 Task: Filter audit logs by personal access token activity in the organization "ryshabh2k".
Action: Mouse moved to (1346, 130)
Screenshot: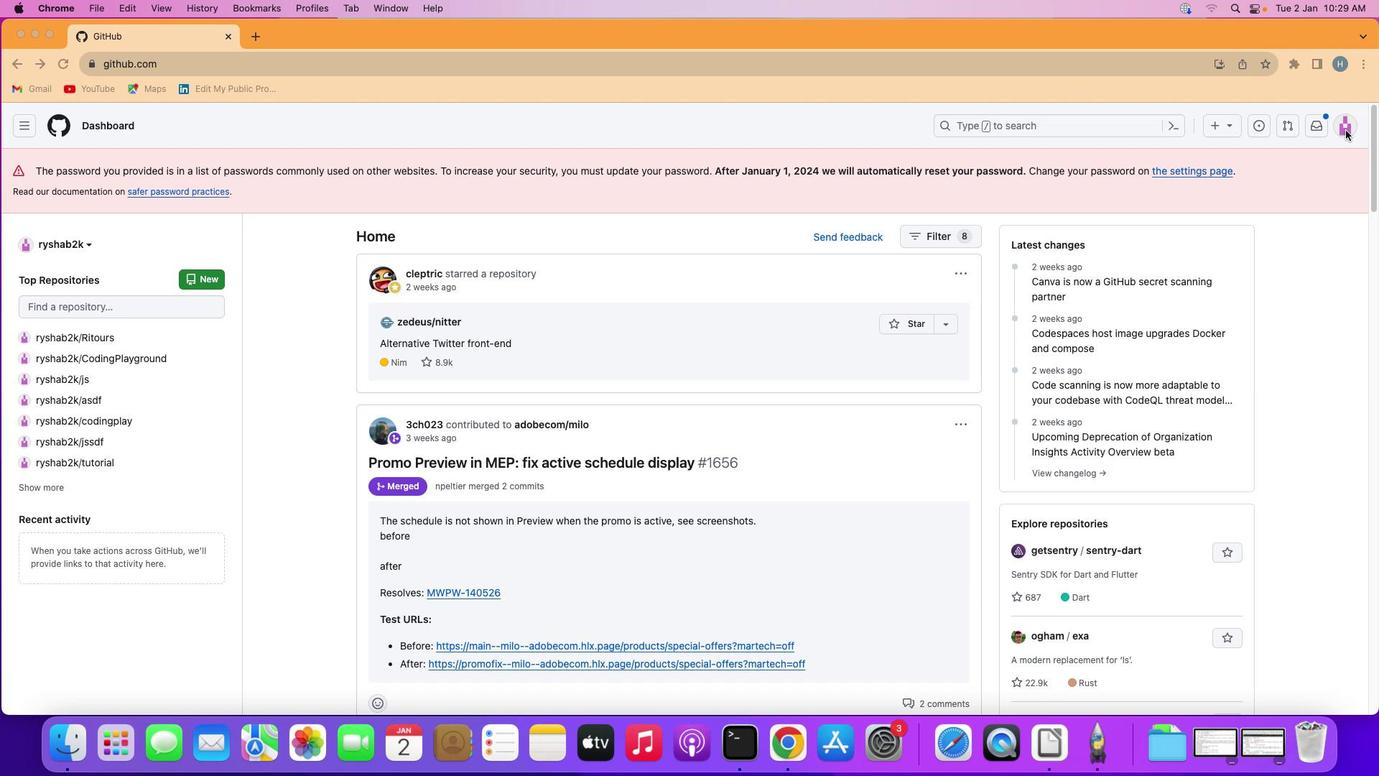 
Action: Mouse pressed left at (1346, 130)
Screenshot: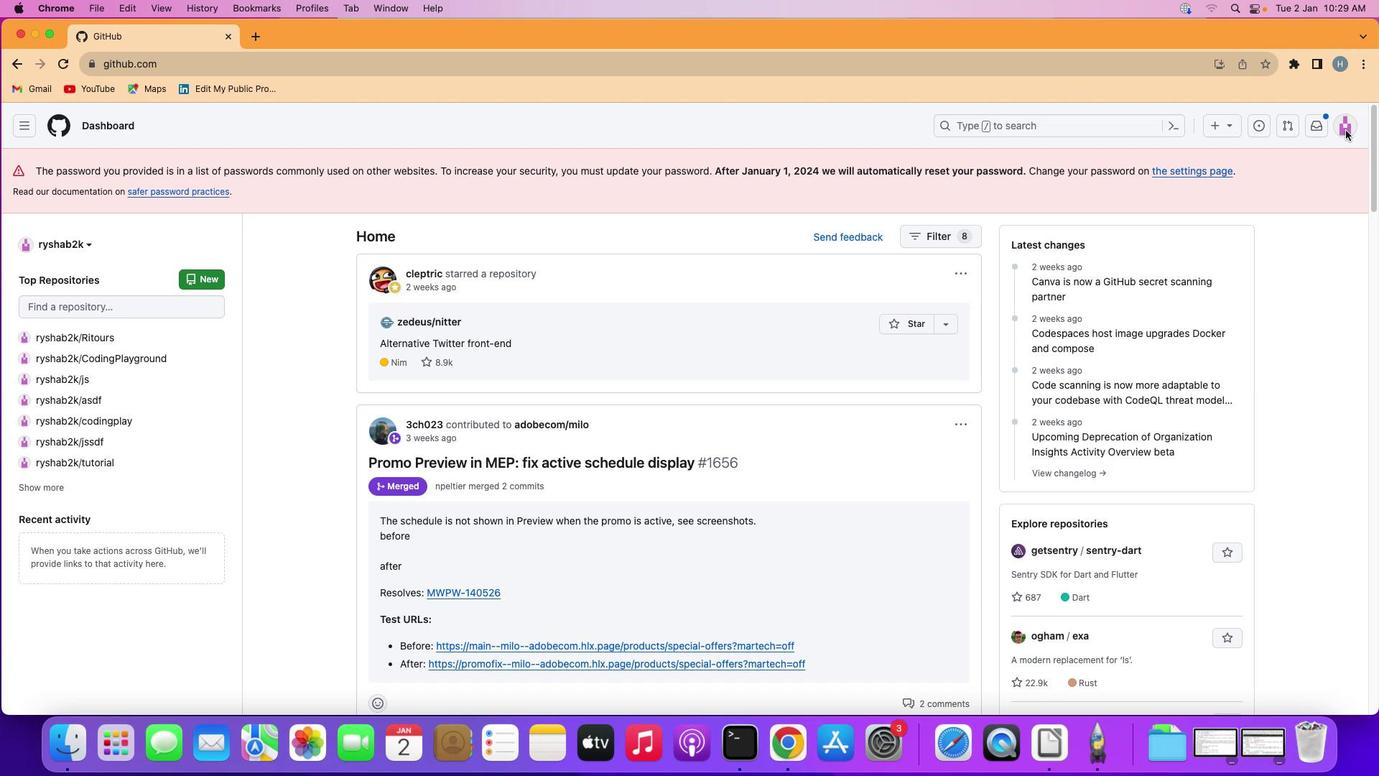 
Action: Mouse moved to (1346, 126)
Screenshot: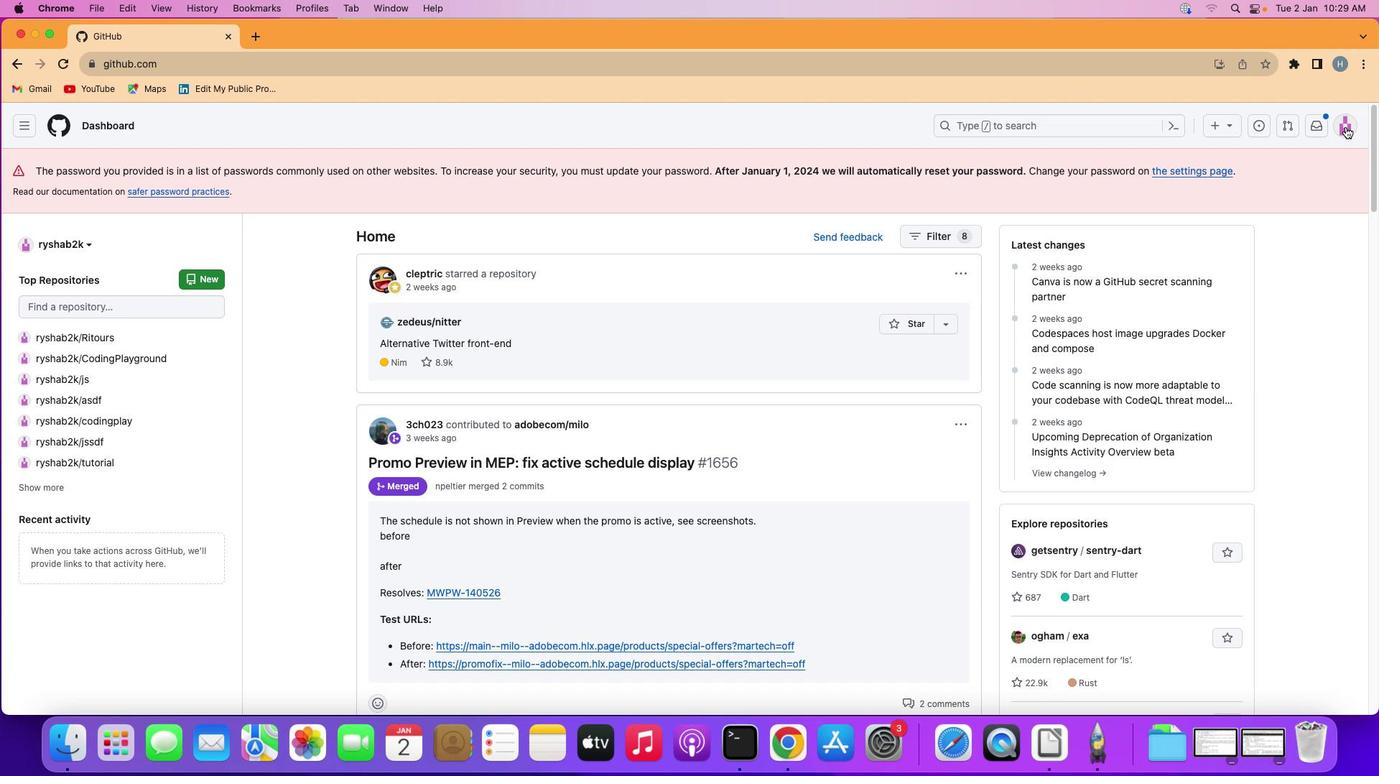 
Action: Mouse pressed left at (1346, 126)
Screenshot: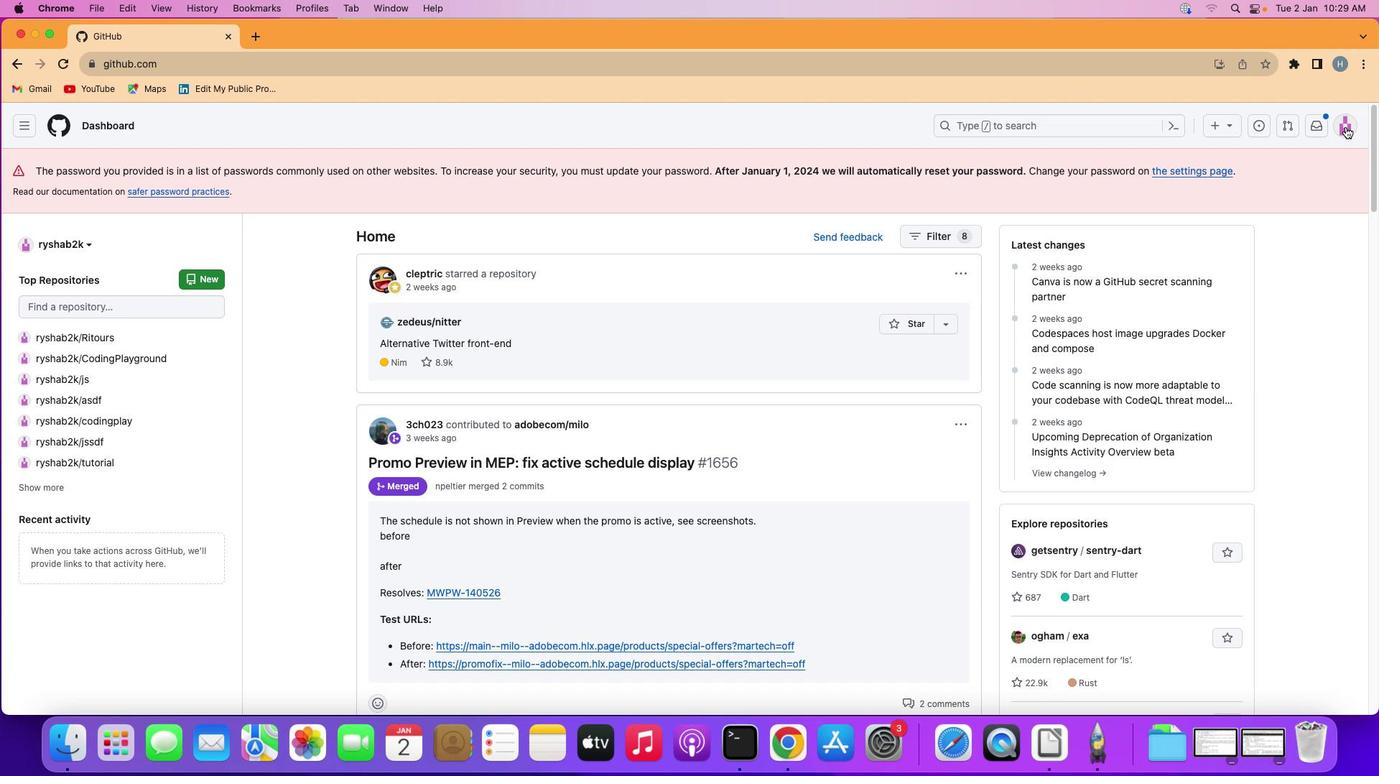 
Action: Mouse moved to (1244, 296)
Screenshot: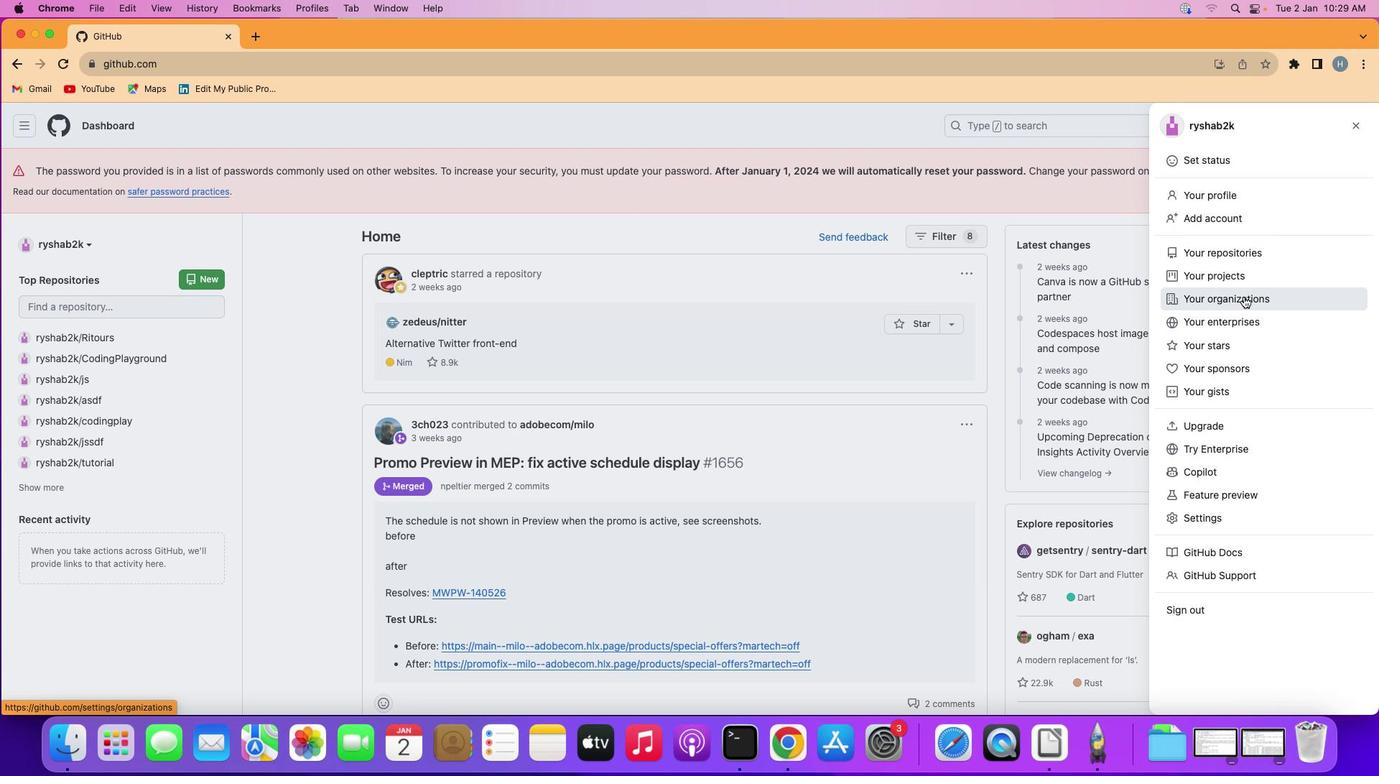 
Action: Mouse pressed left at (1244, 296)
Screenshot: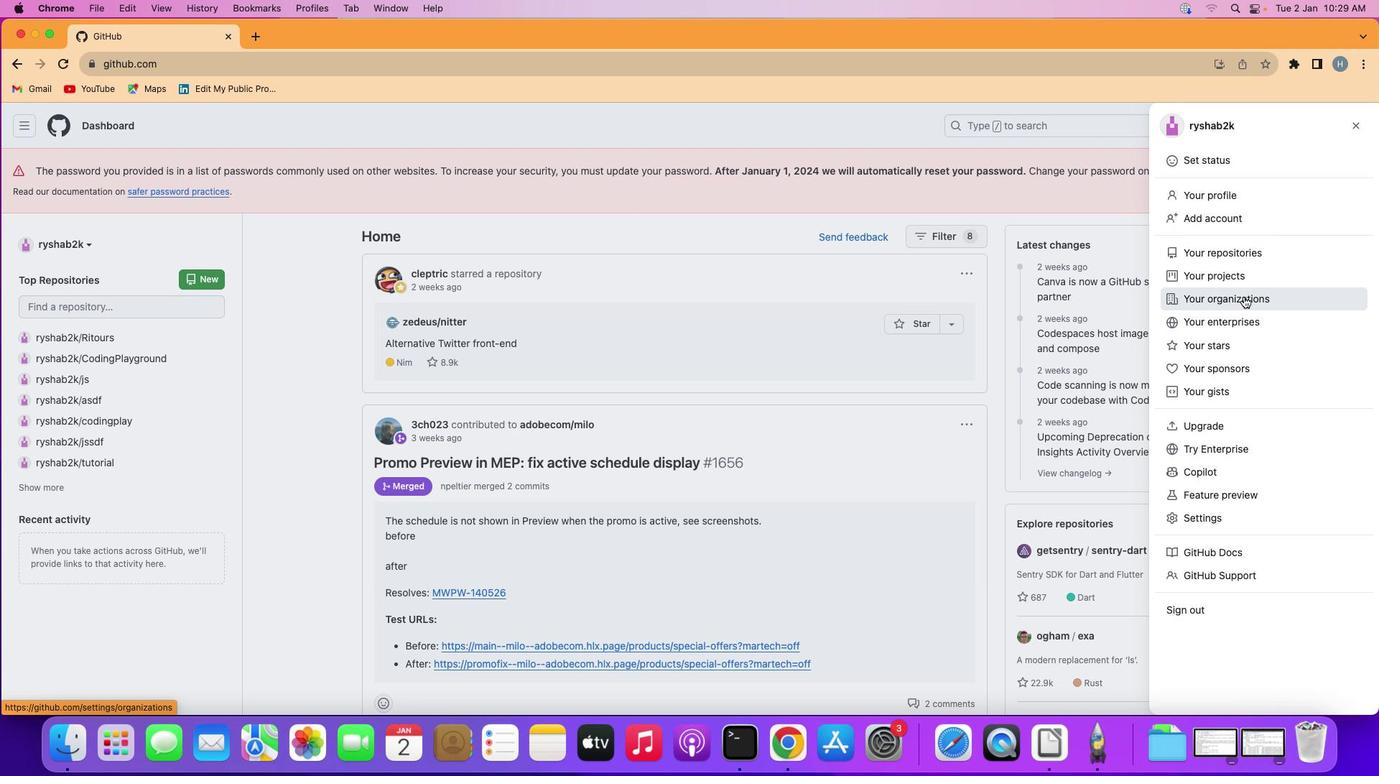
Action: Mouse moved to (1050, 342)
Screenshot: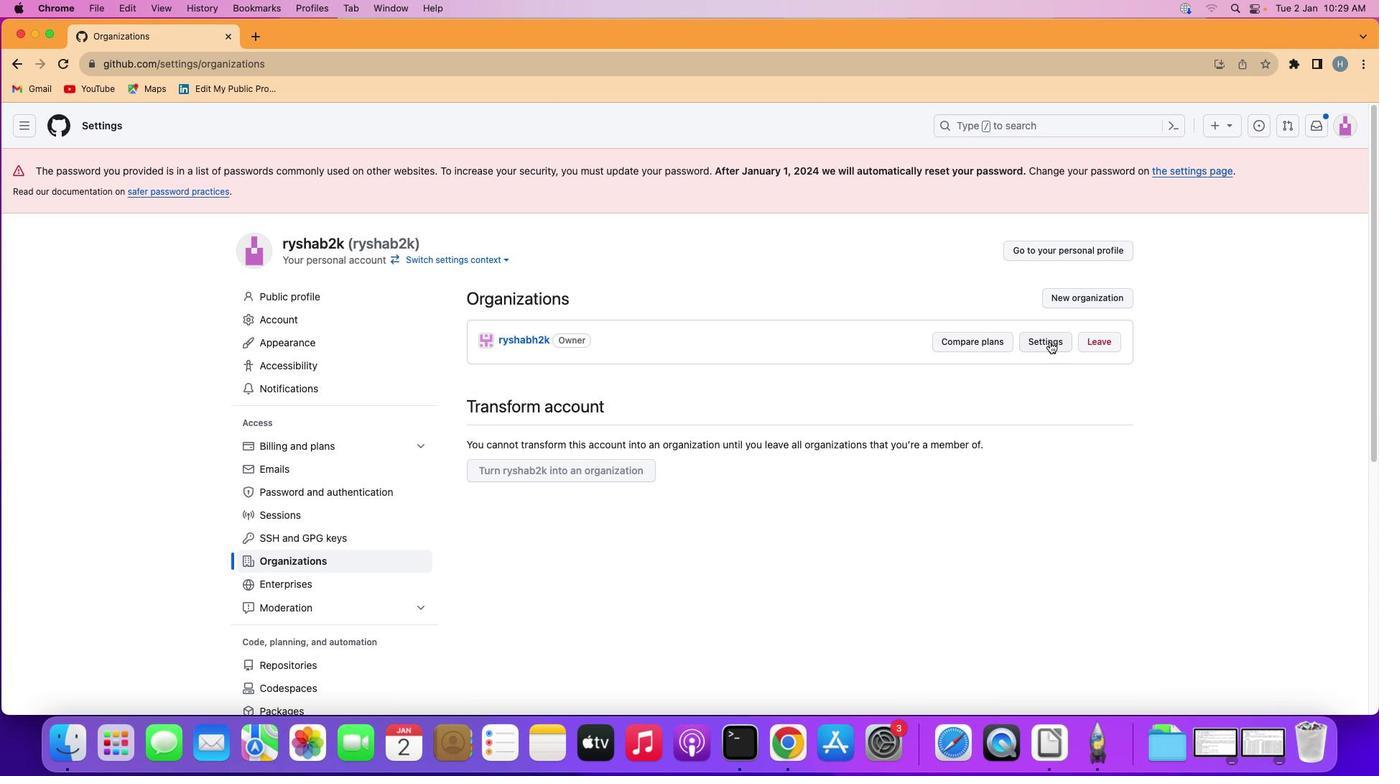 
Action: Mouse pressed left at (1050, 342)
Screenshot: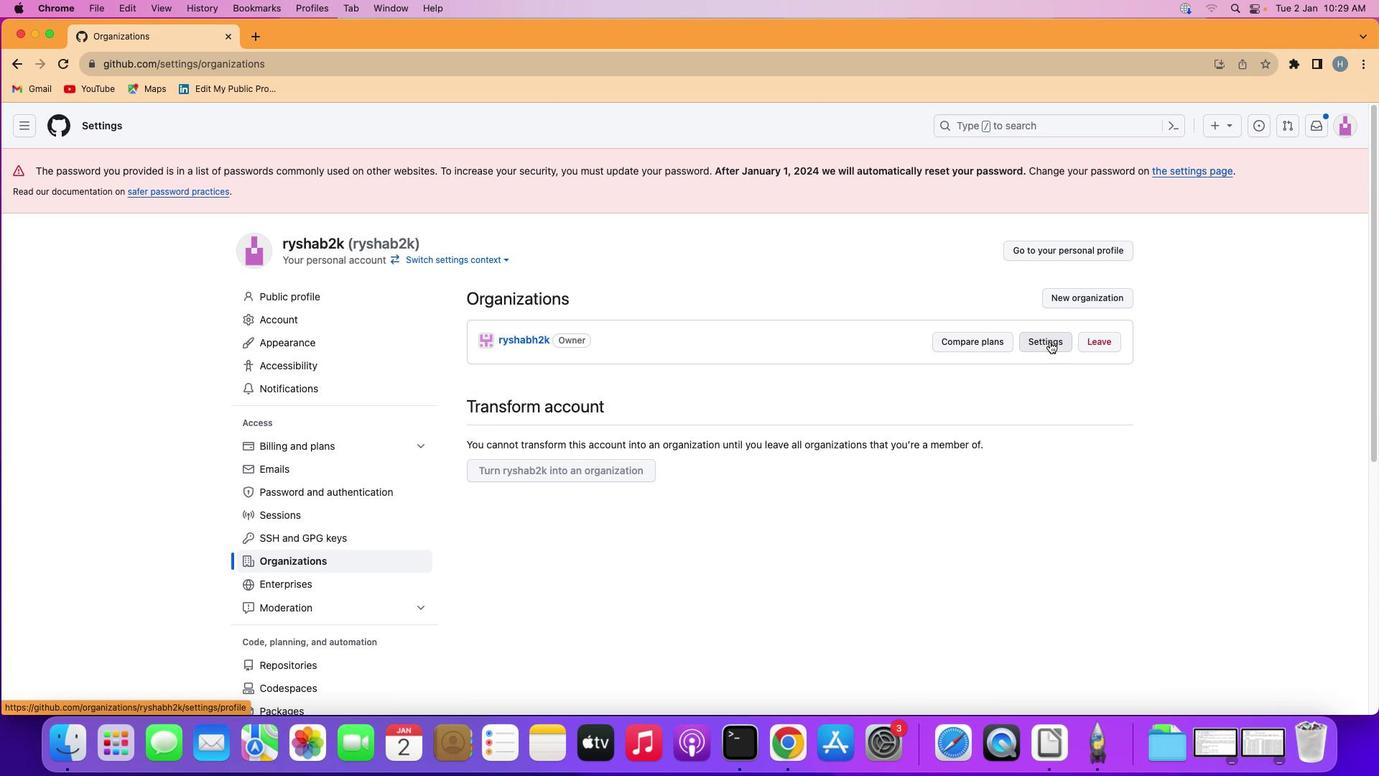 
Action: Mouse moved to (446, 529)
Screenshot: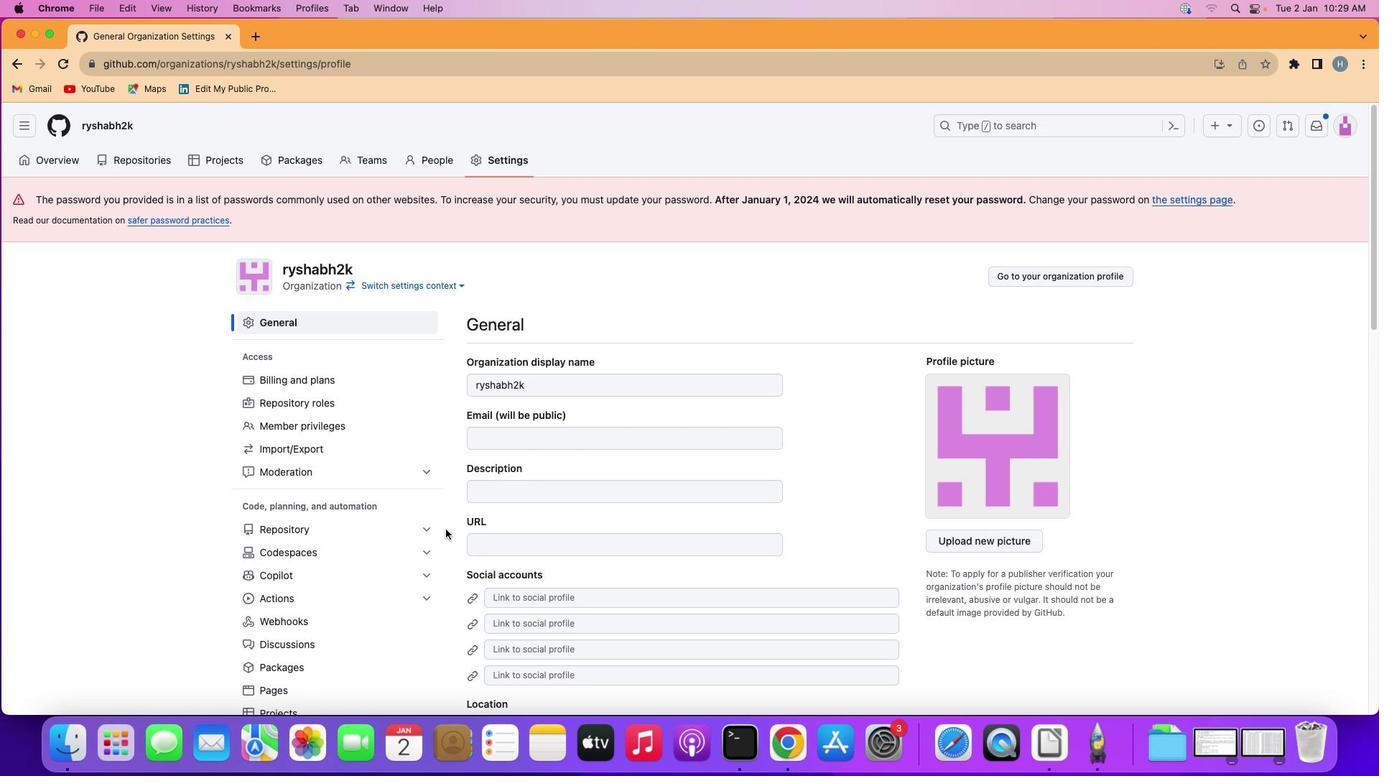 
Action: Mouse scrolled (446, 529) with delta (0, 0)
Screenshot: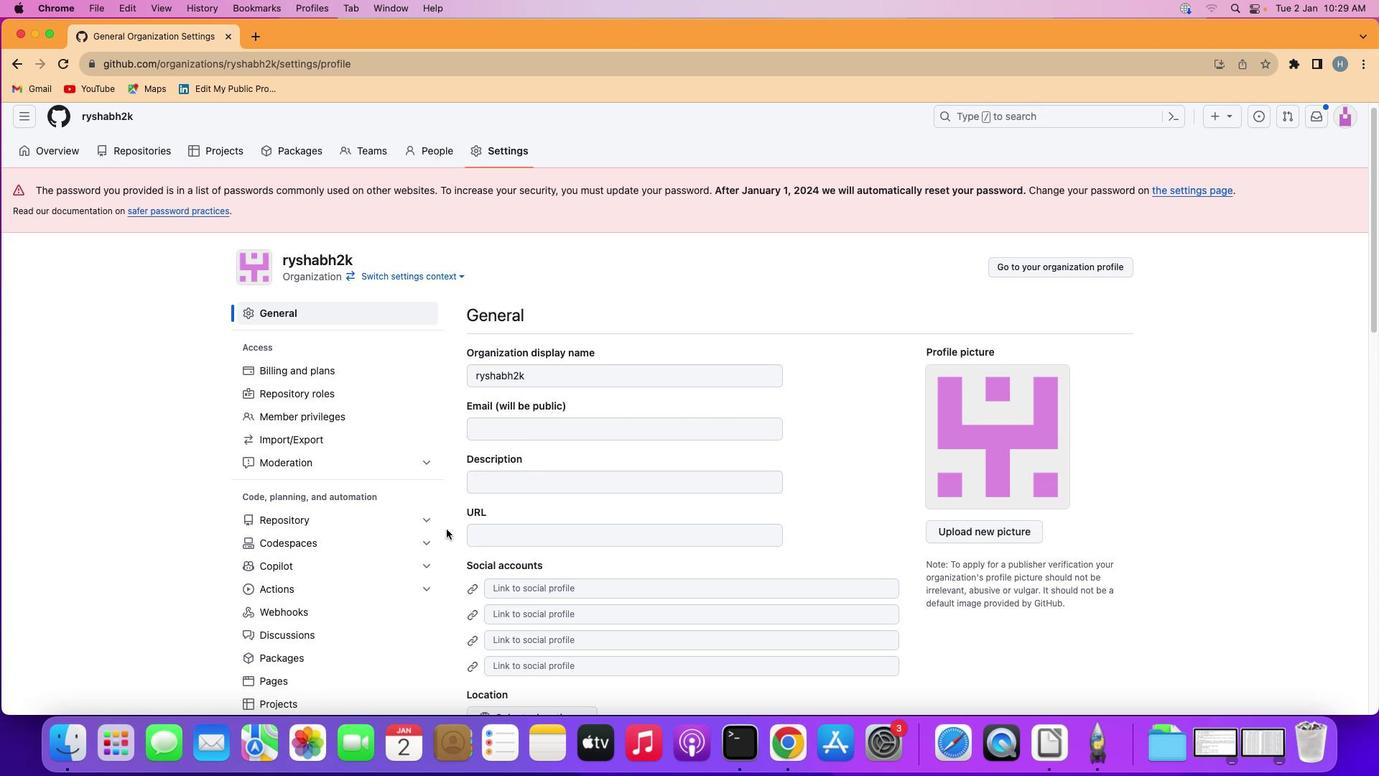 
Action: Mouse scrolled (446, 529) with delta (0, 0)
Screenshot: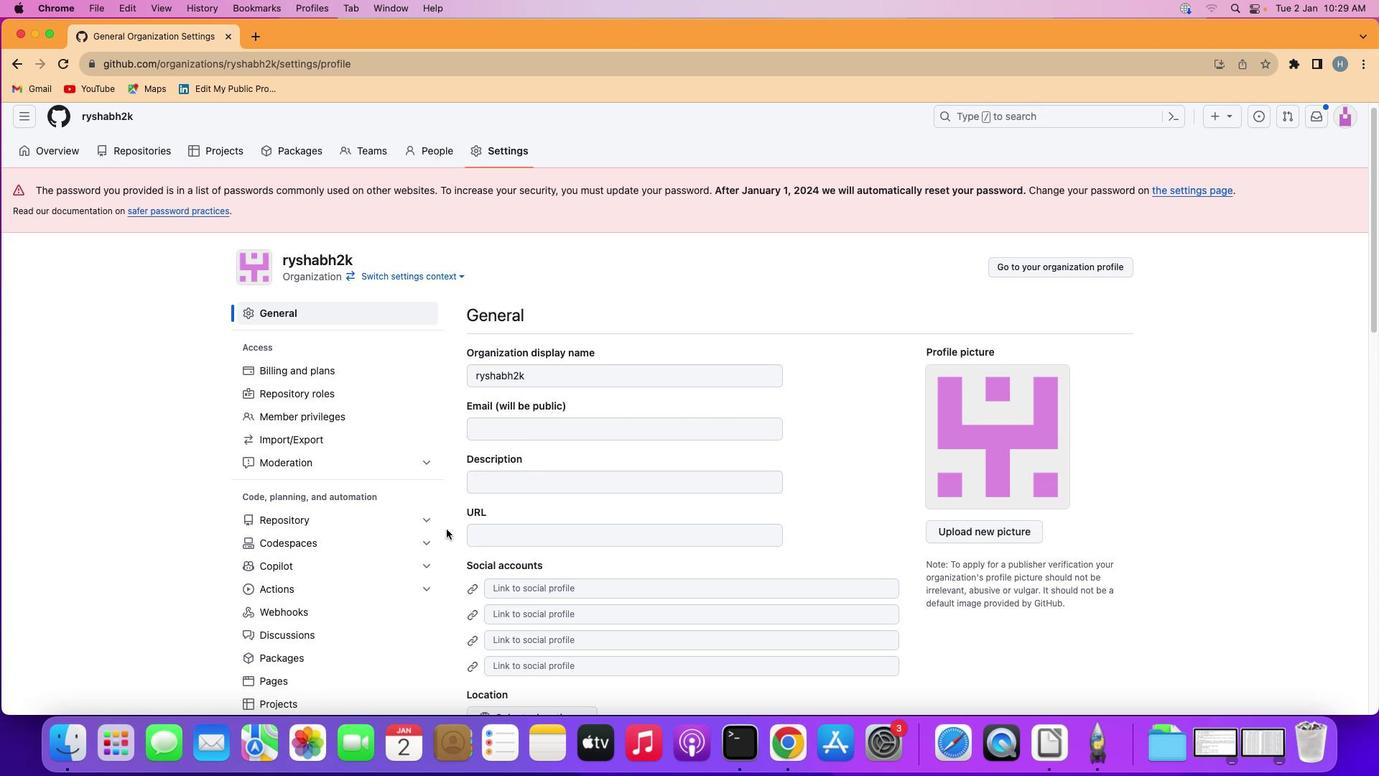 
Action: Mouse moved to (446, 529)
Screenshot: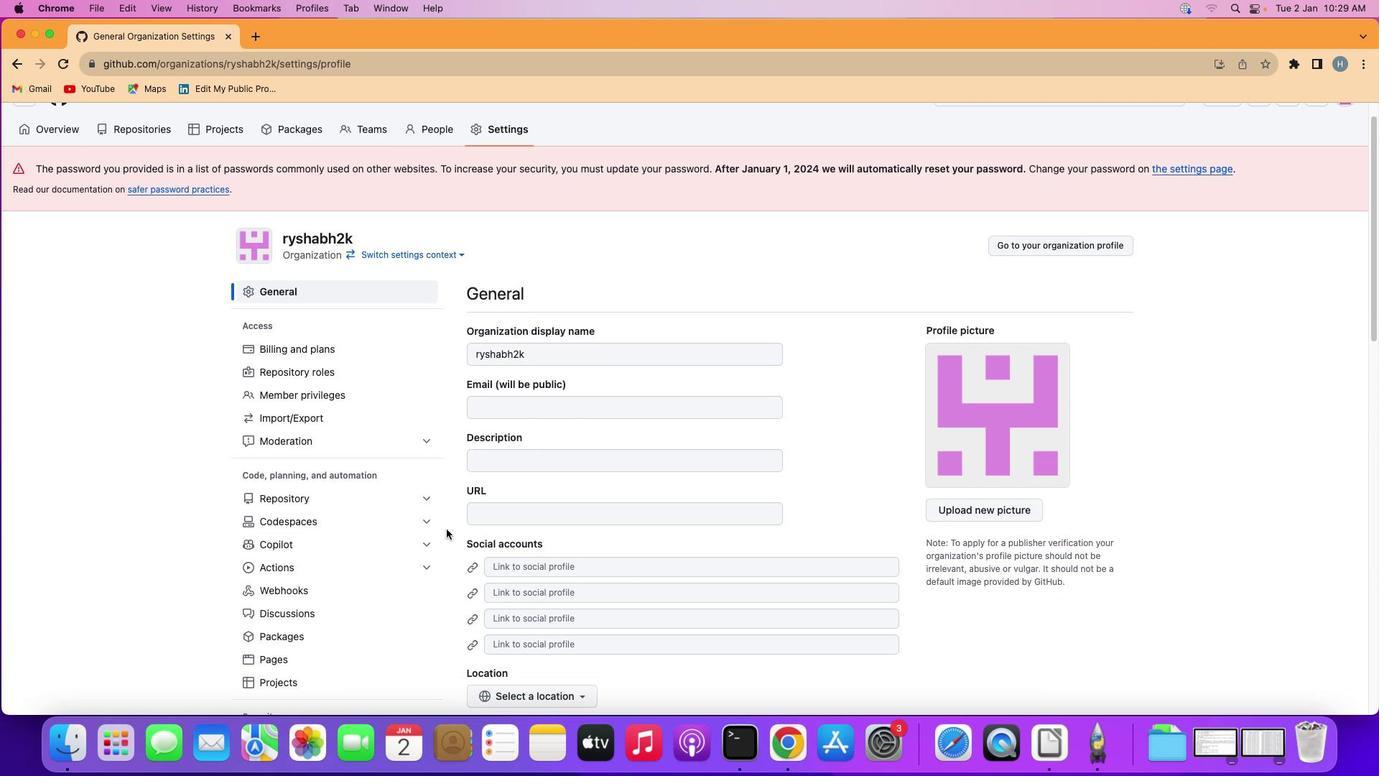 
Action: Mouse scrolled (446, 529) with delta (0, 0)
Screenshot: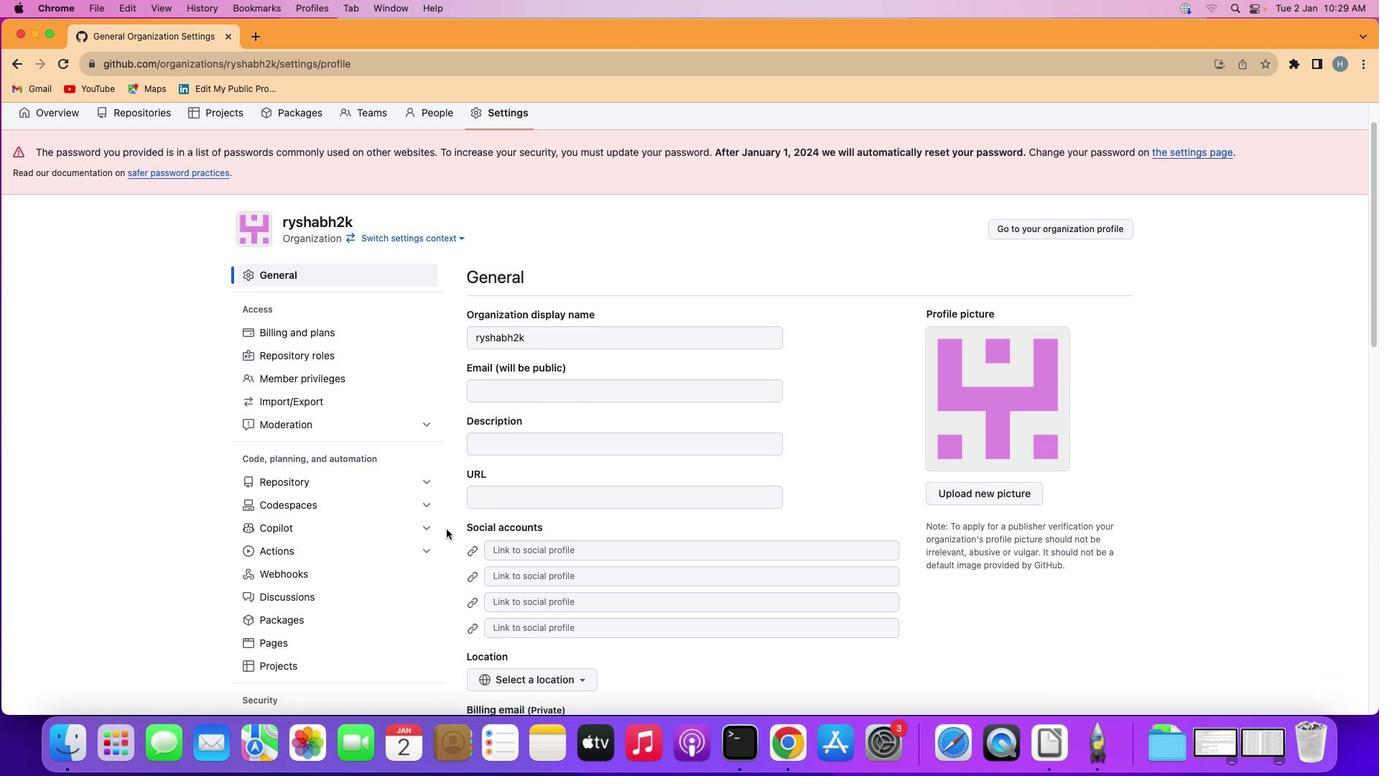 
Action: Mouse moved to (447, 529)
Screenshot: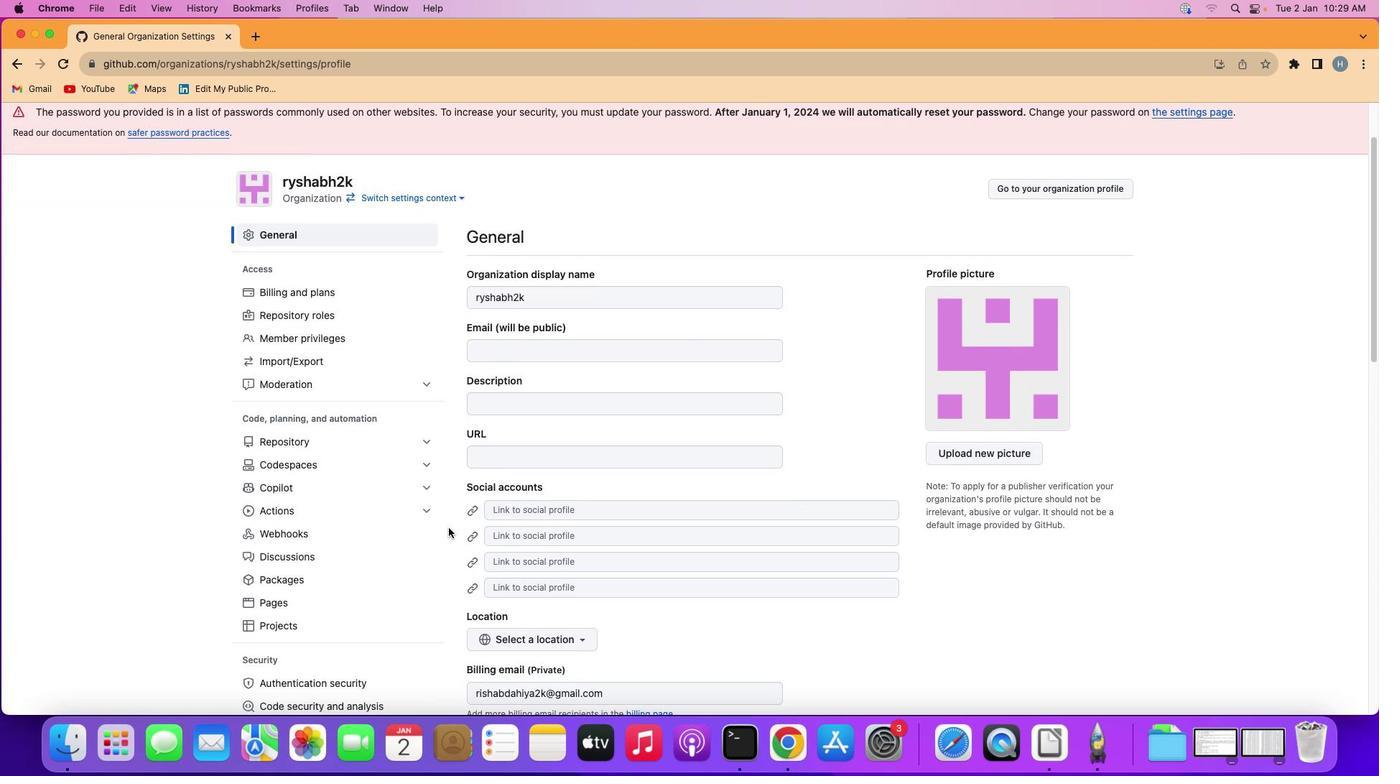 
Action: Mouse scrolled (447, 529) with delta (0, 0)
Screenshot: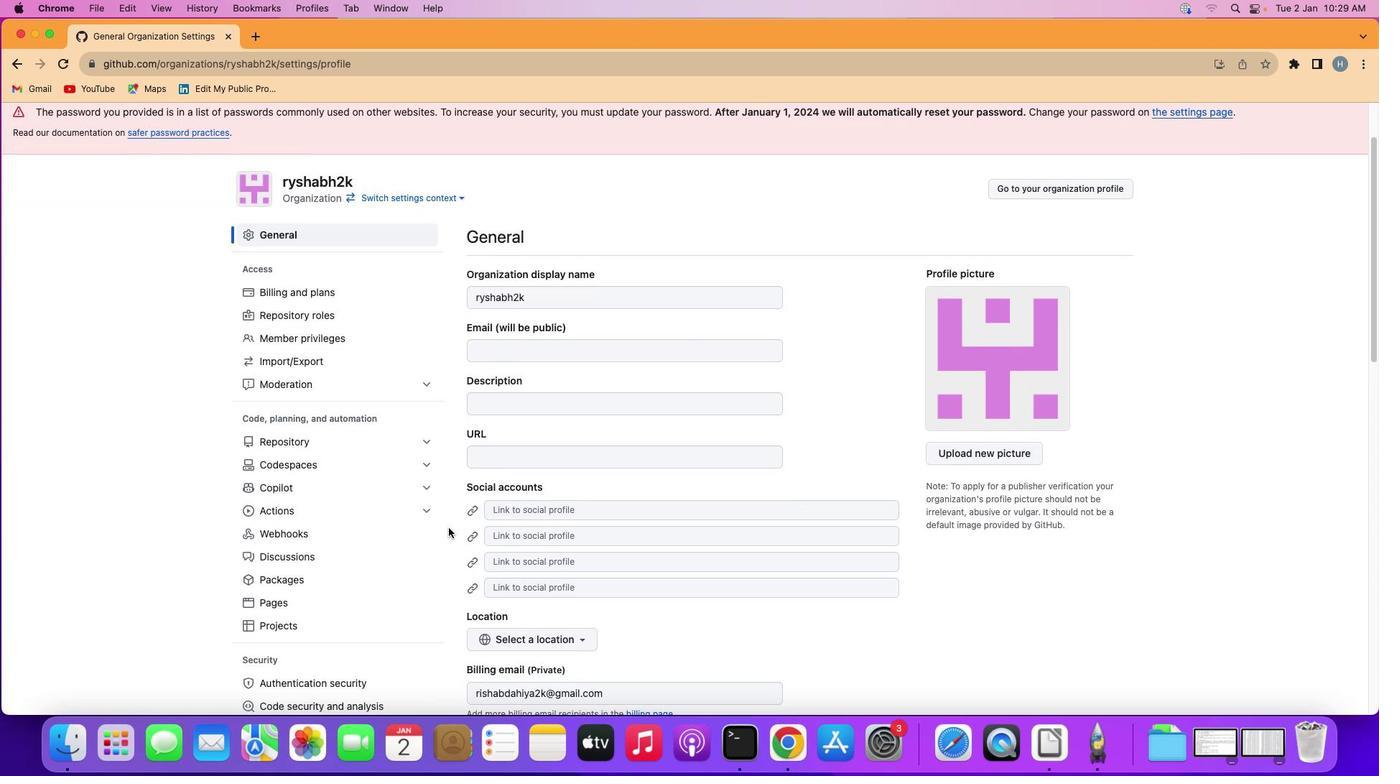 
Action: Mouse moved to (447, 529)
Screenshot: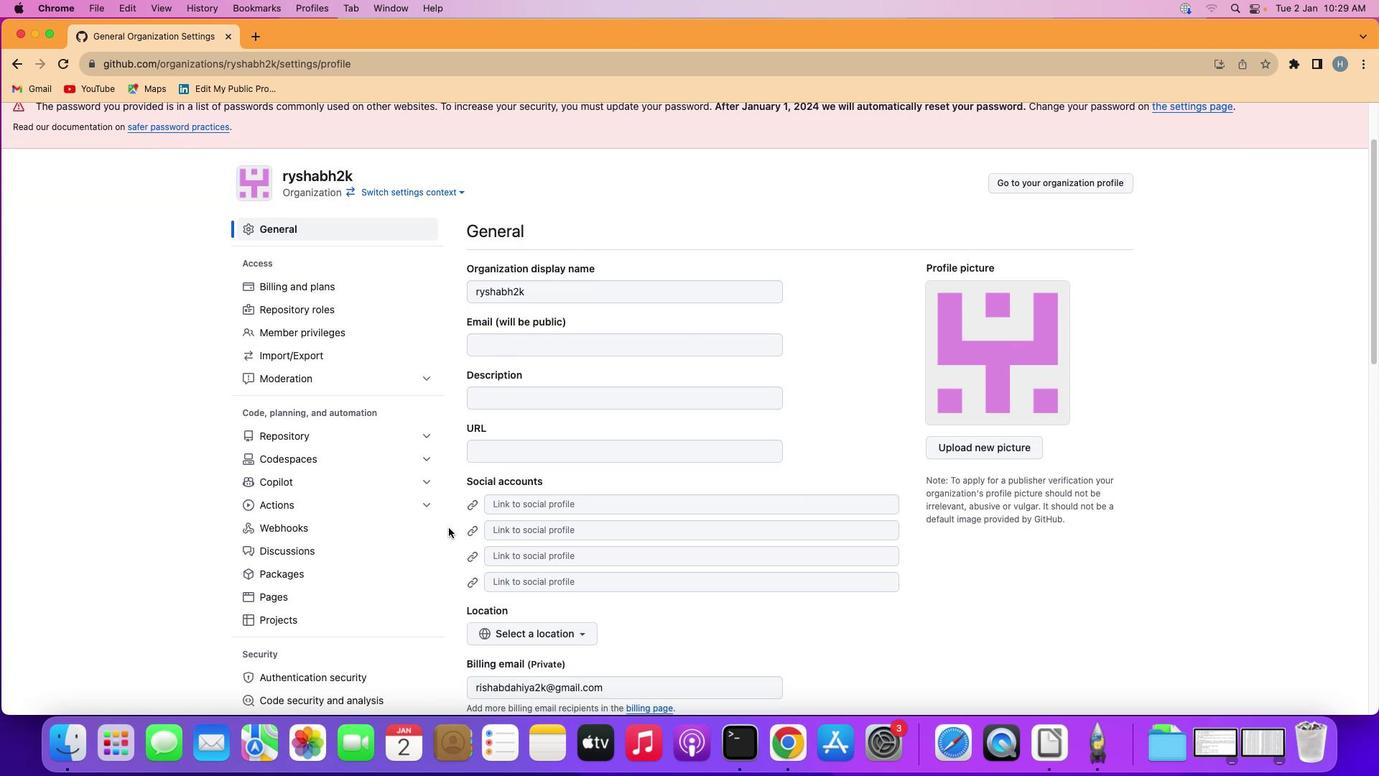 
Action: Mouse scrolled (447, 529) with delta (0, 0)
Screenshot: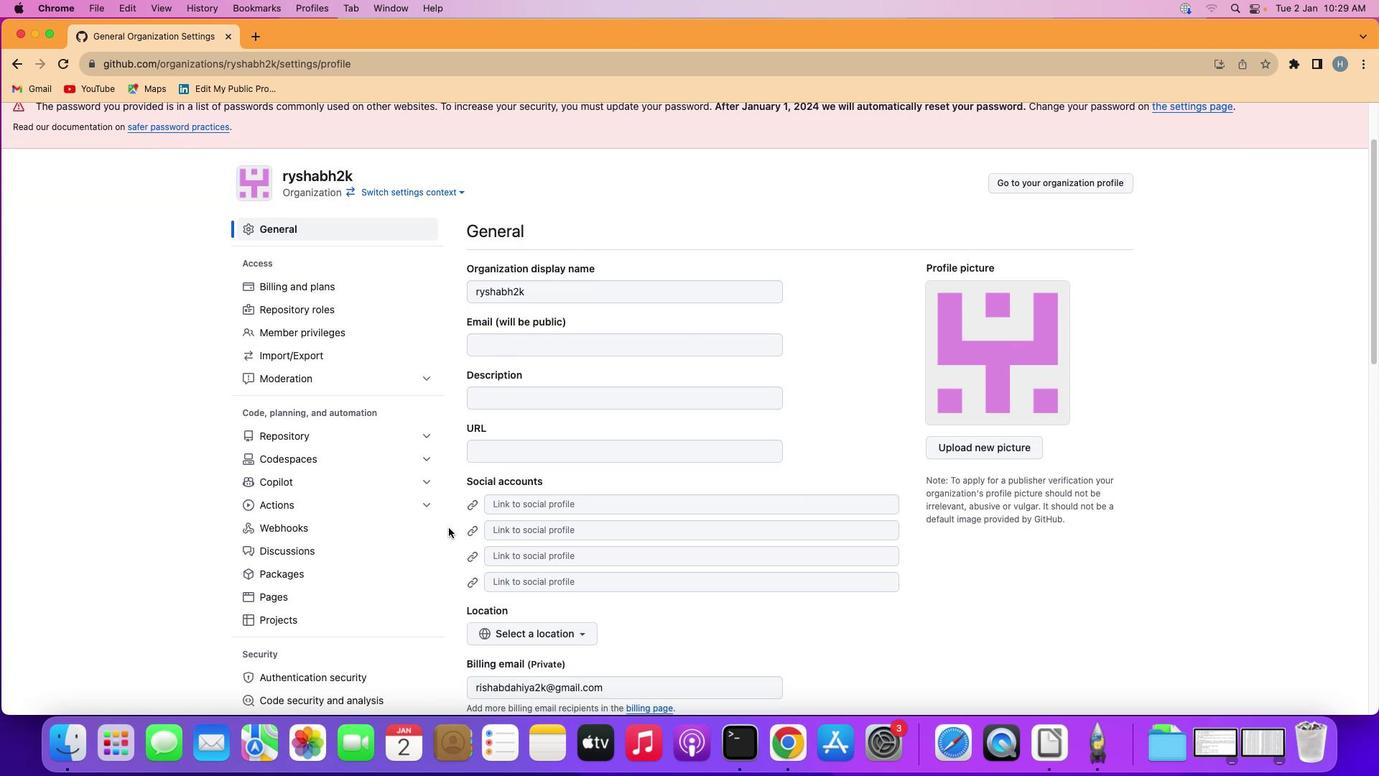 
Action: Mouse moved to (448, 527)
Screenshot: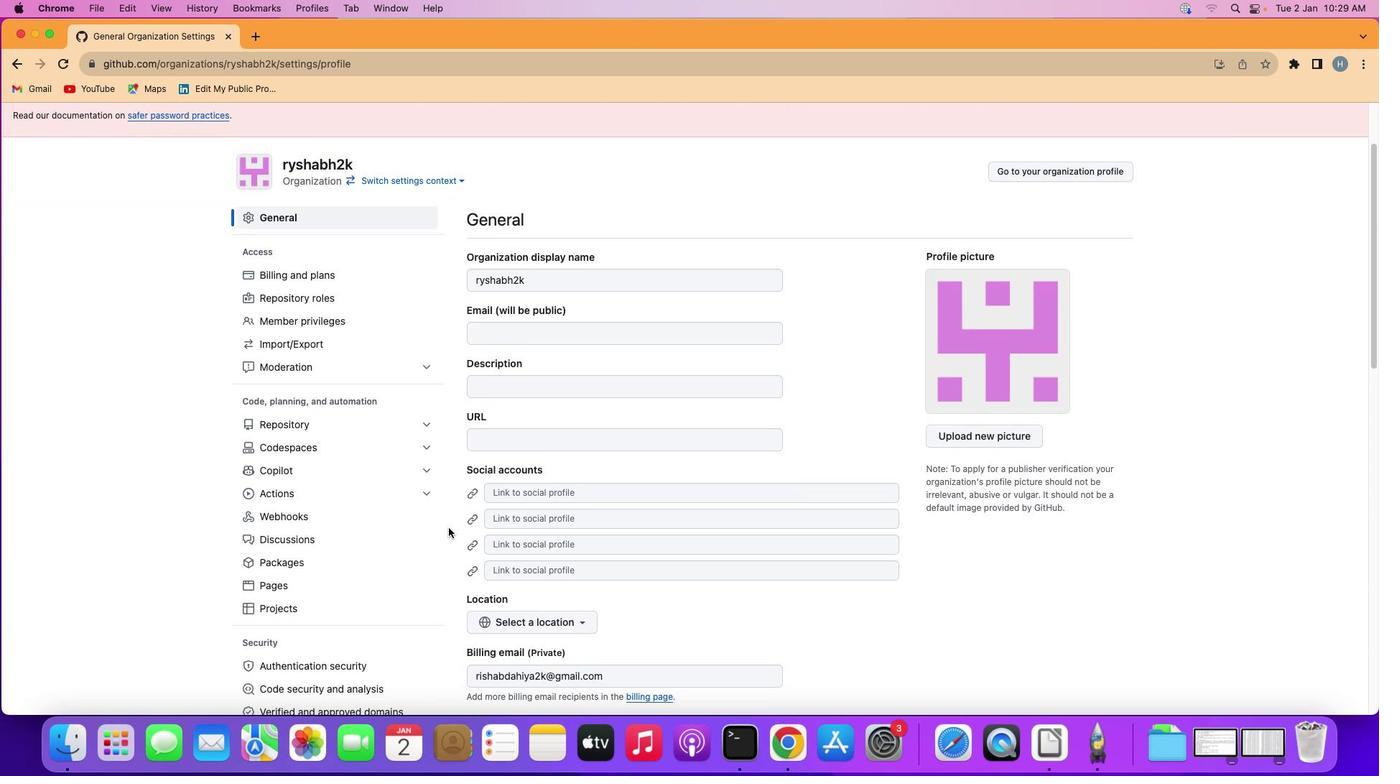 
Action: Mouse scrolled (448, 527) with delta (0, 0)
Screenshot: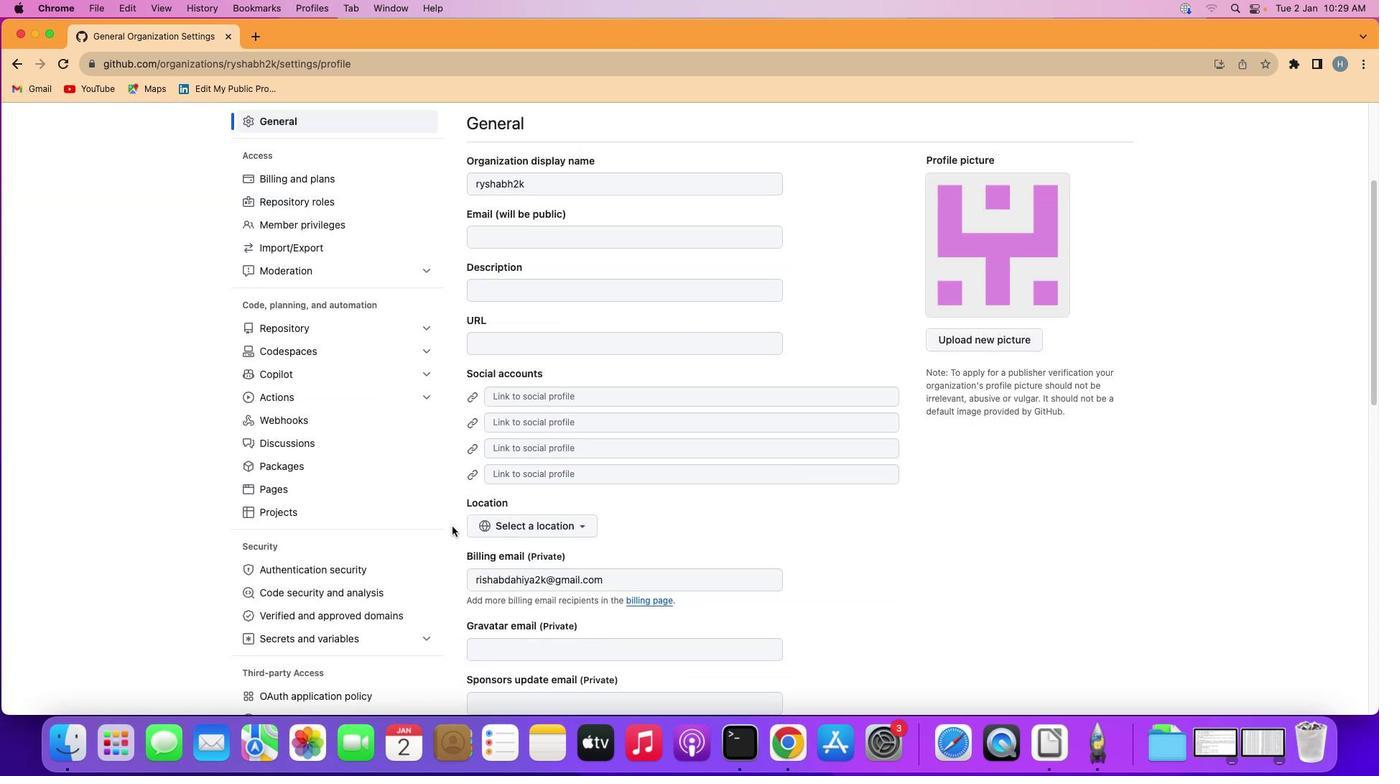 
Action: Mouse scrolled (448, 527) with delta (0, 0)
Screenshot: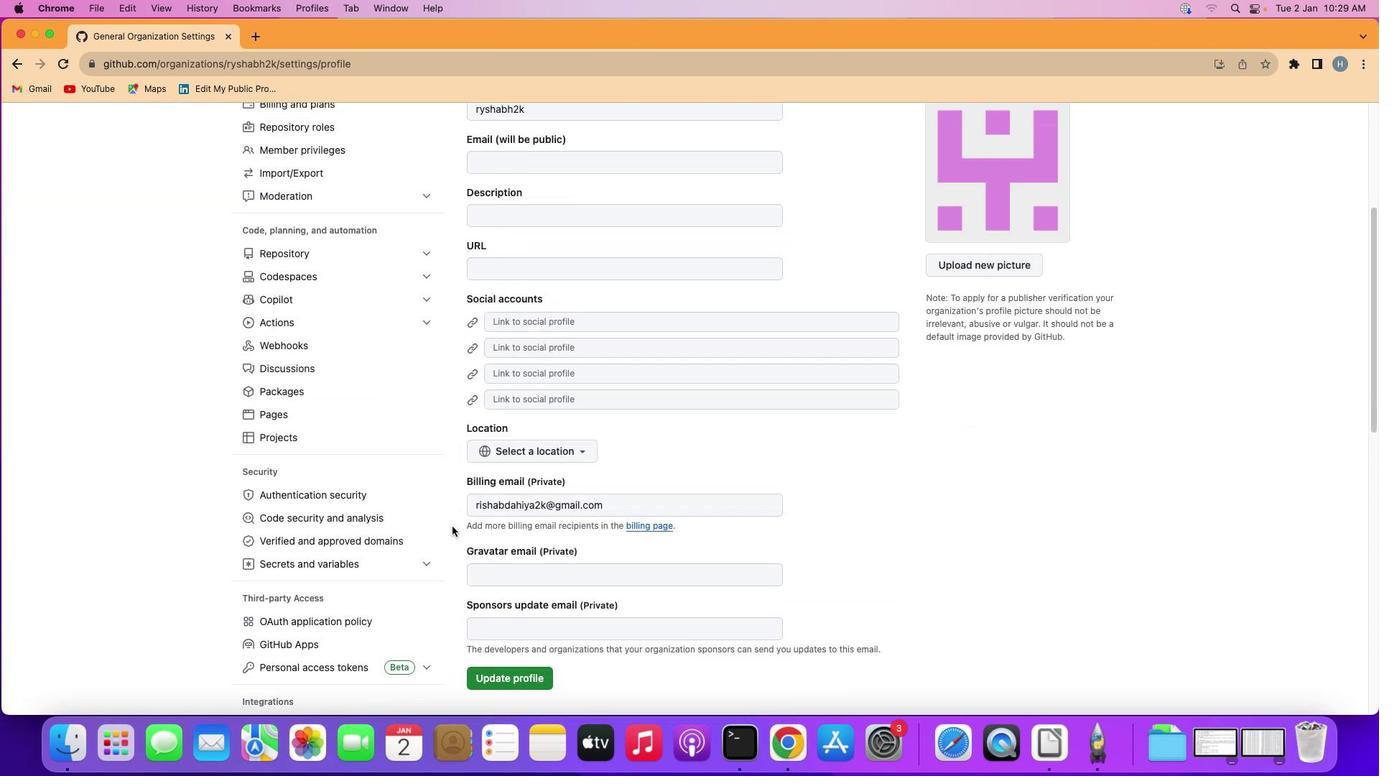 
Action: Mouse moved to (449, 527)
Screenshot: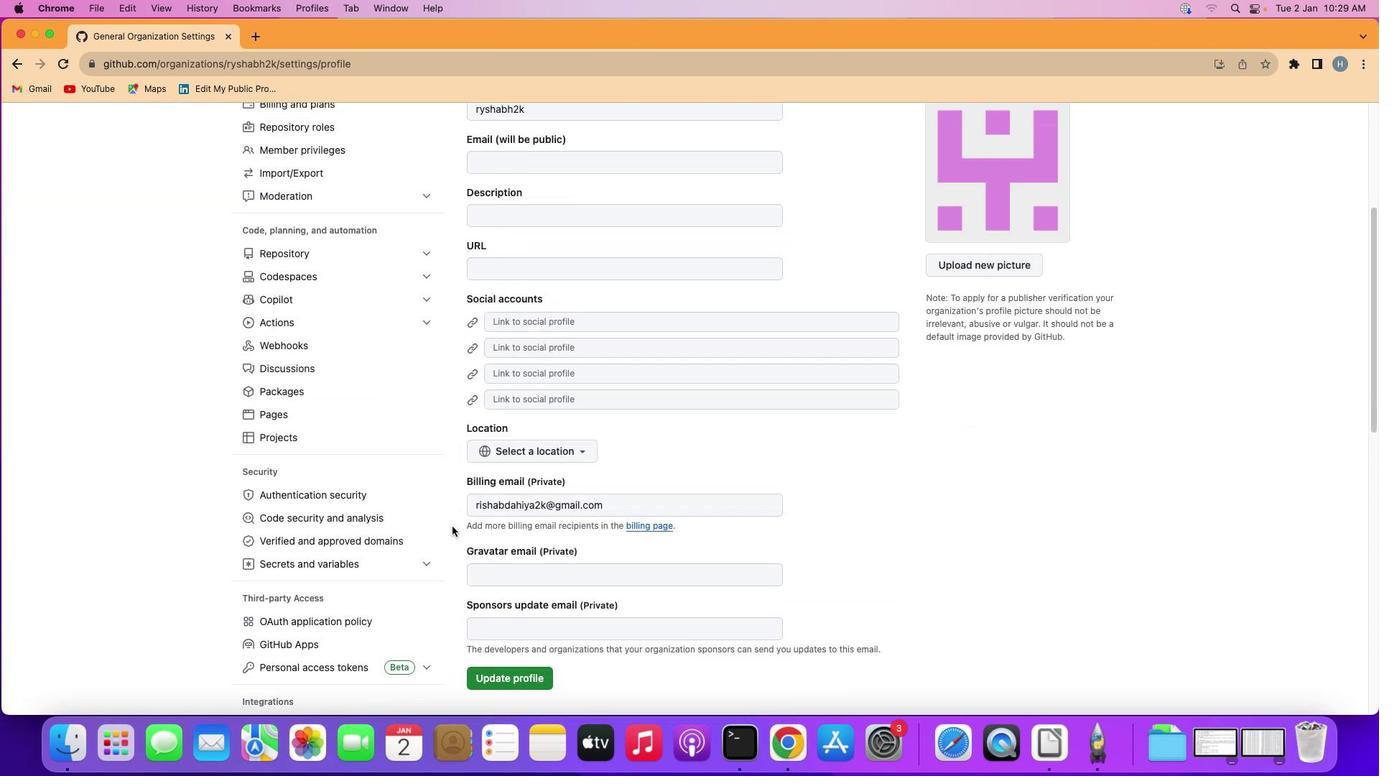 
Action: Mouse scrolled (449, 527) with delta (0, -2)
Screenshot: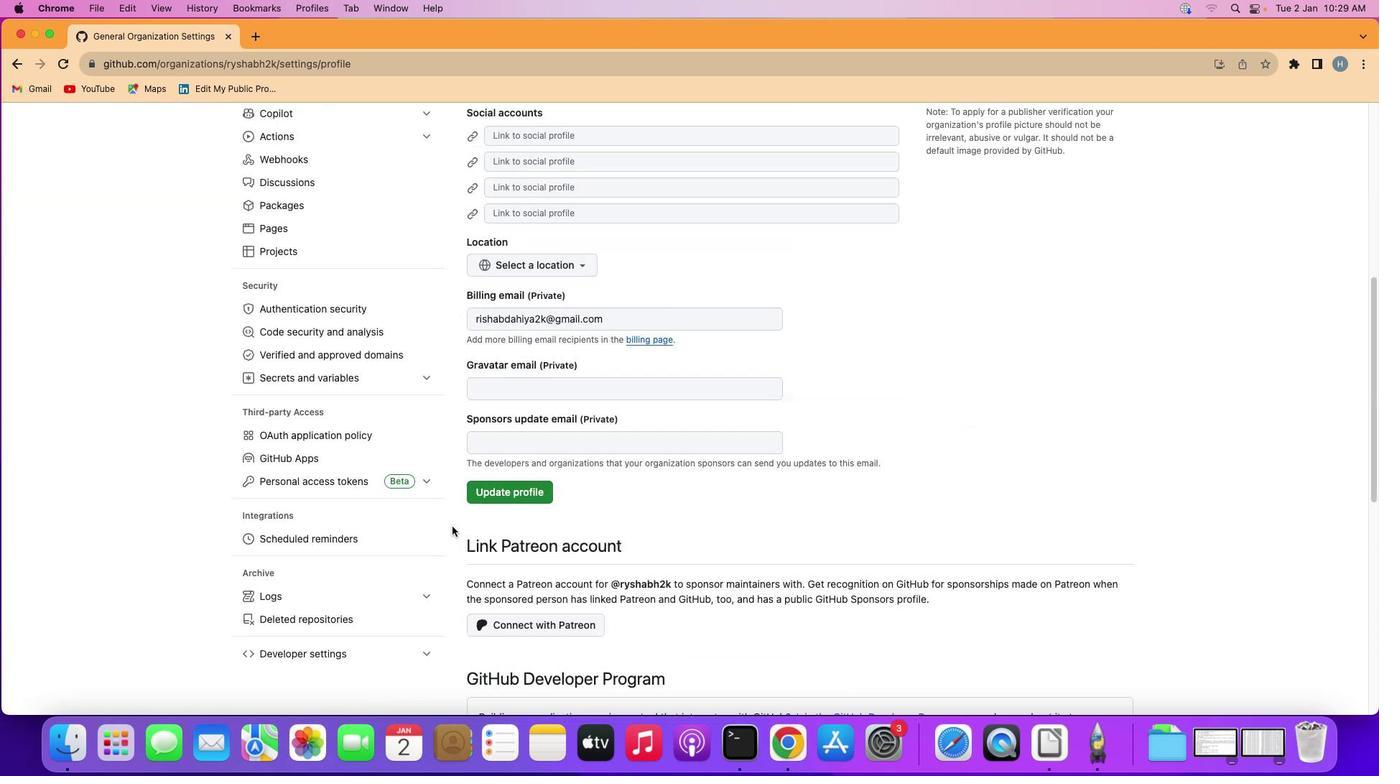 
Action: Mouse moved to (449, 527)
Screenshot: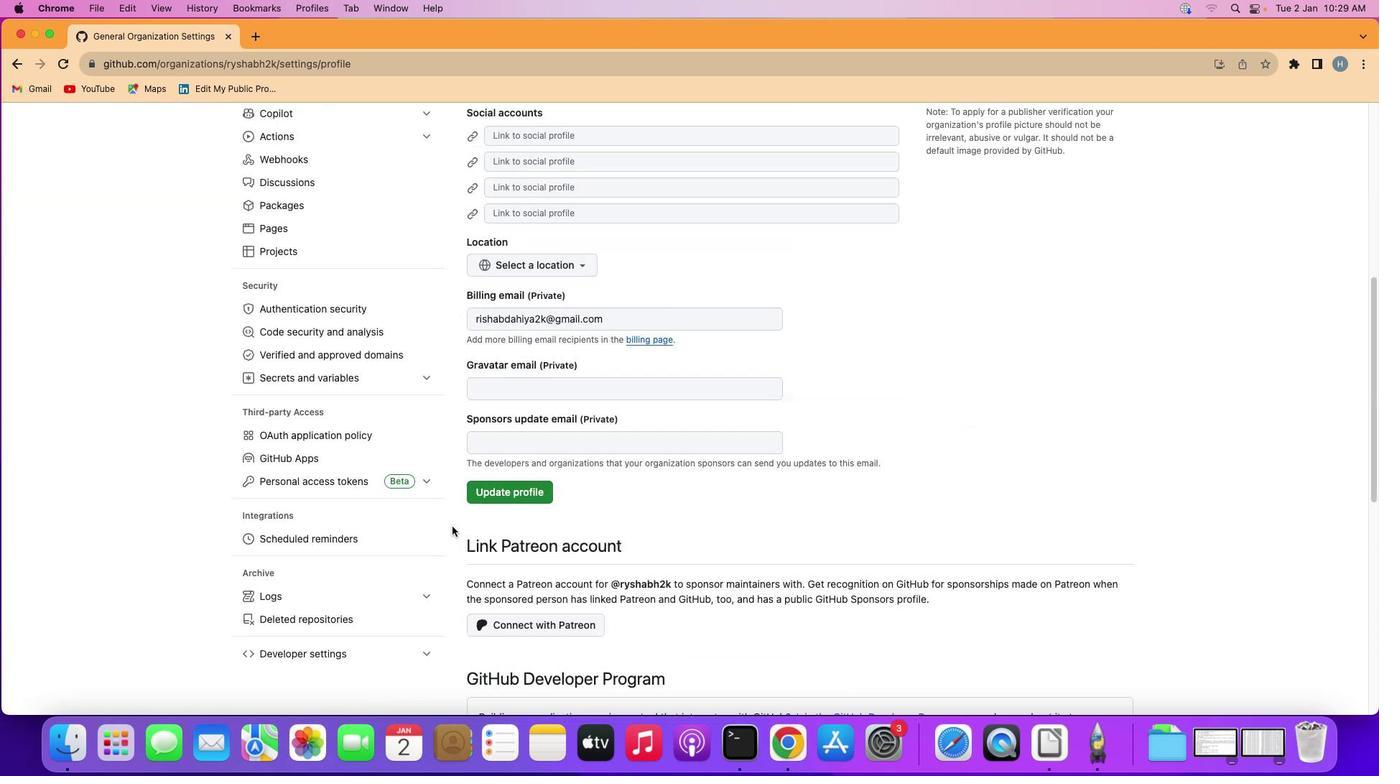 
Action: Mouse scrolled (449, 527) with delta (0, -3)
Screenshot: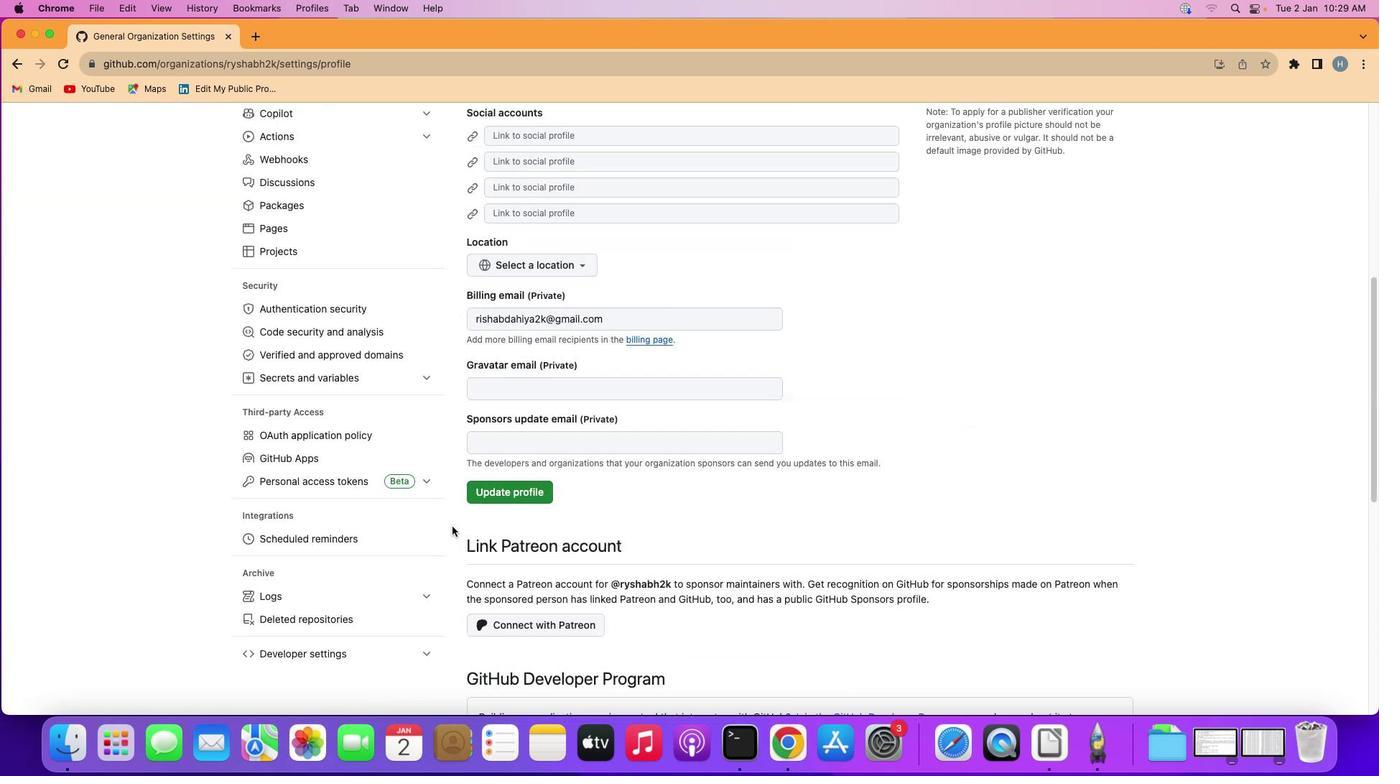 
Action: Mouse moved to (451, 526)
Screenshot: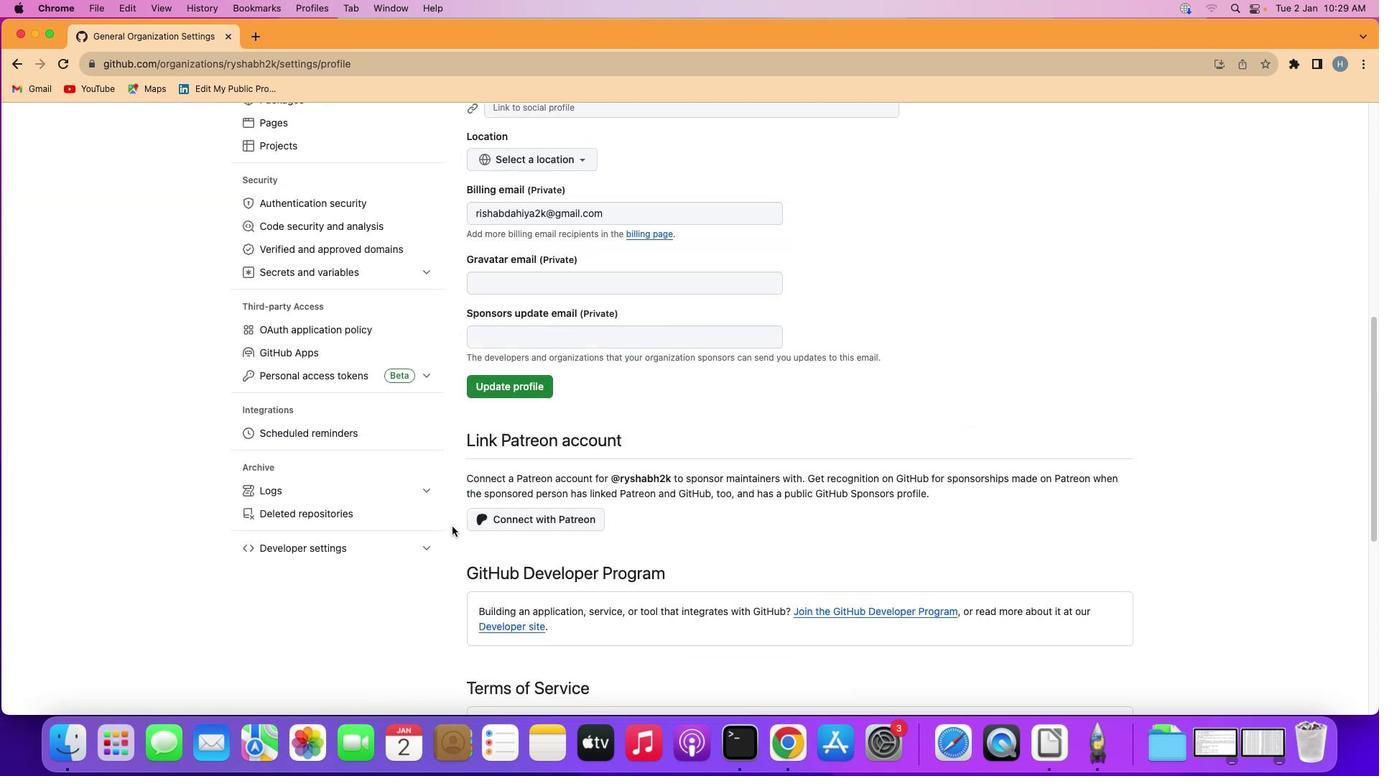 
Action: Mouse scrolled (451, 526) with delta (0, -4)
Screenshot: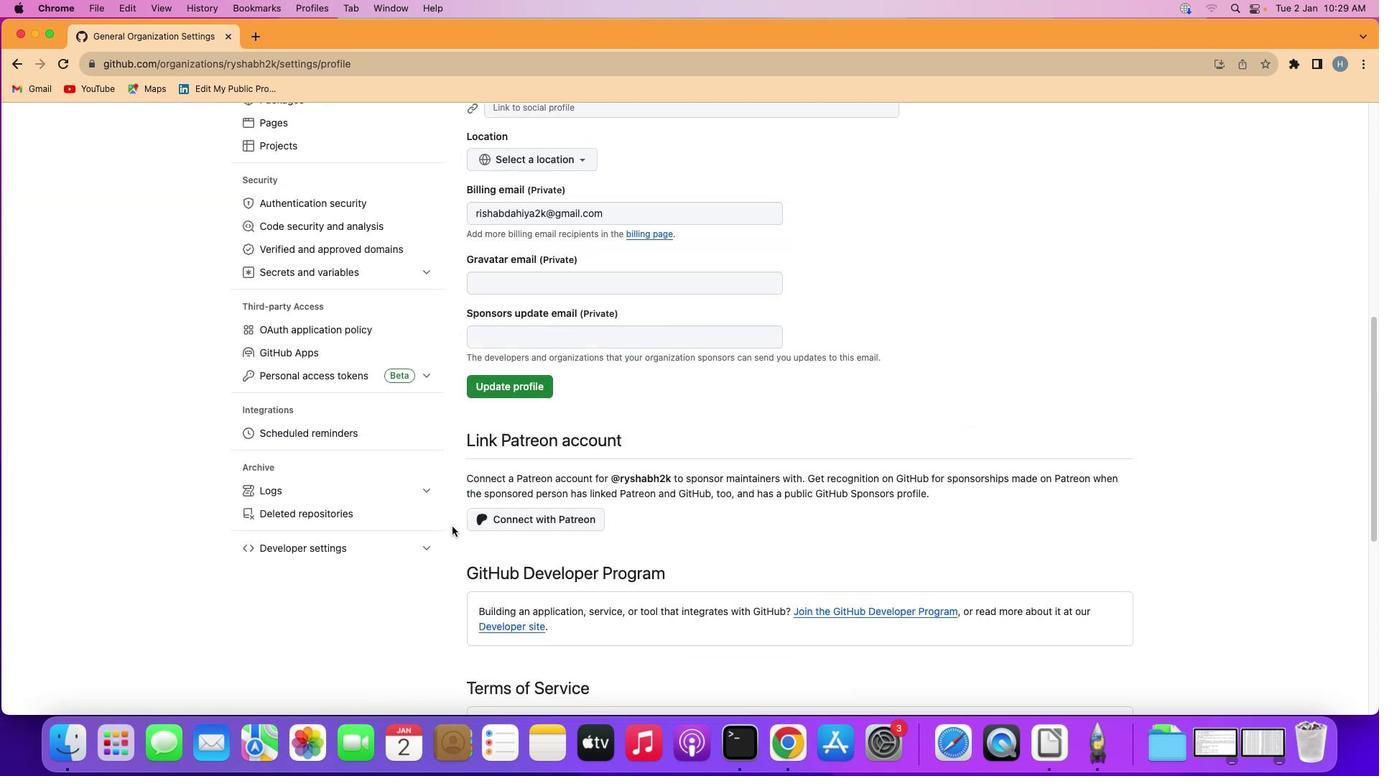 
Action: Mouse moved to (418, 481)
Screenshot: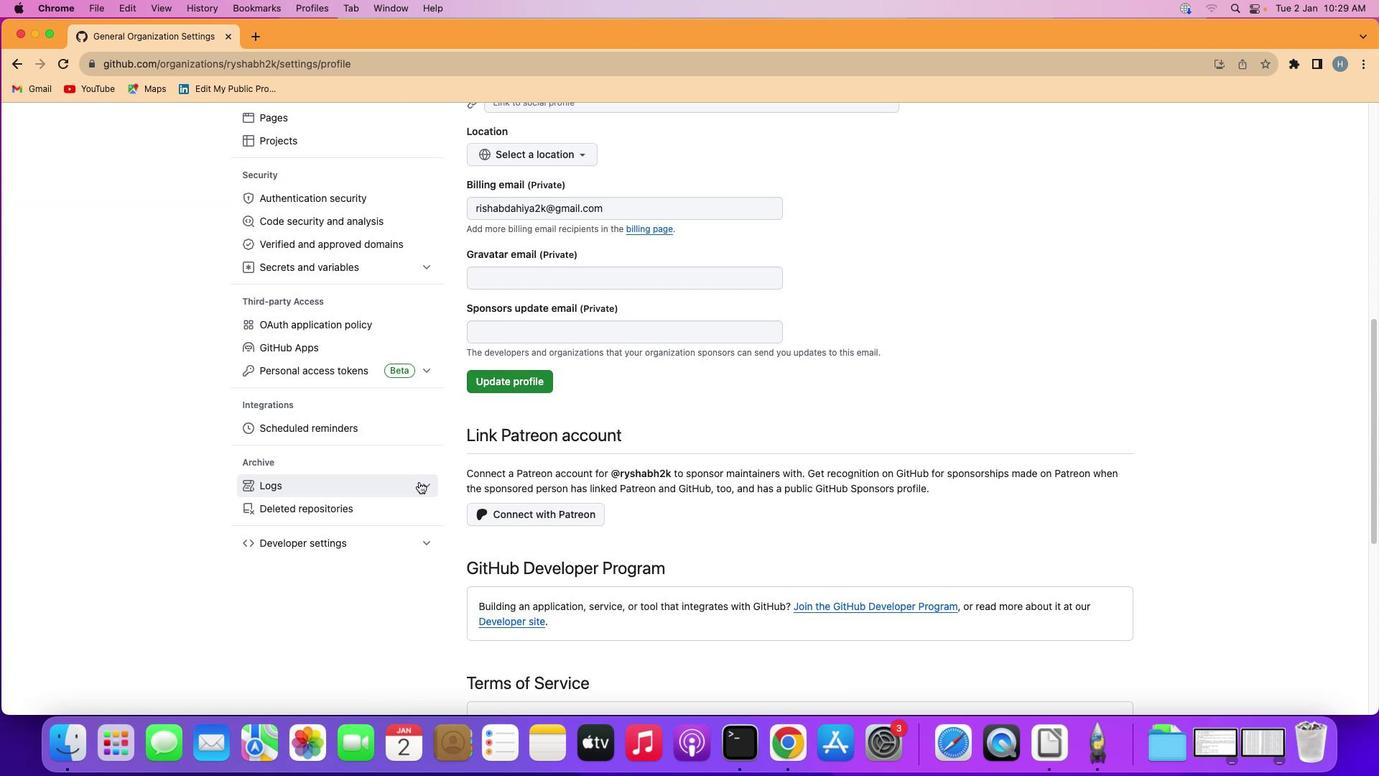 
Action: Mouse pressed left at (418, 481)
Screenshot: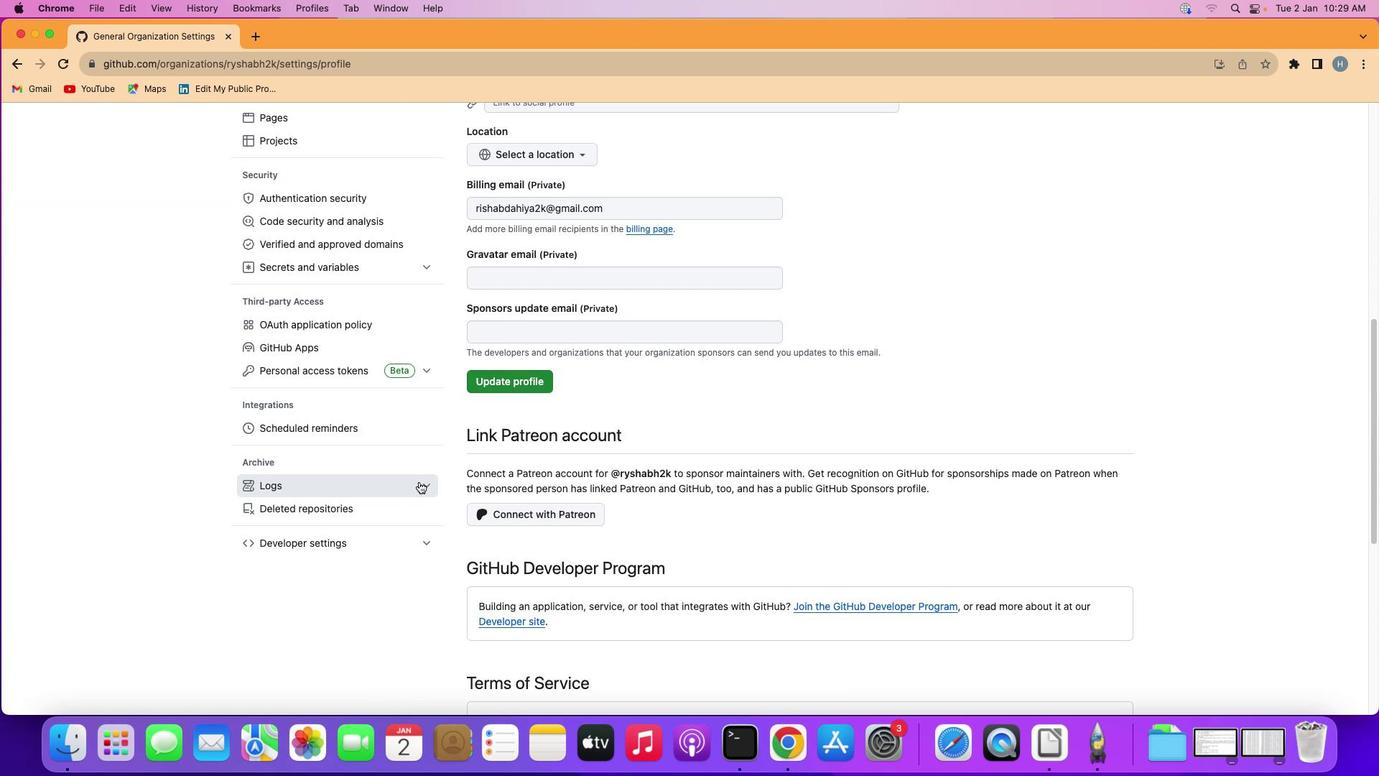
Action: Mouse moved to (380, 532)
Screenshot: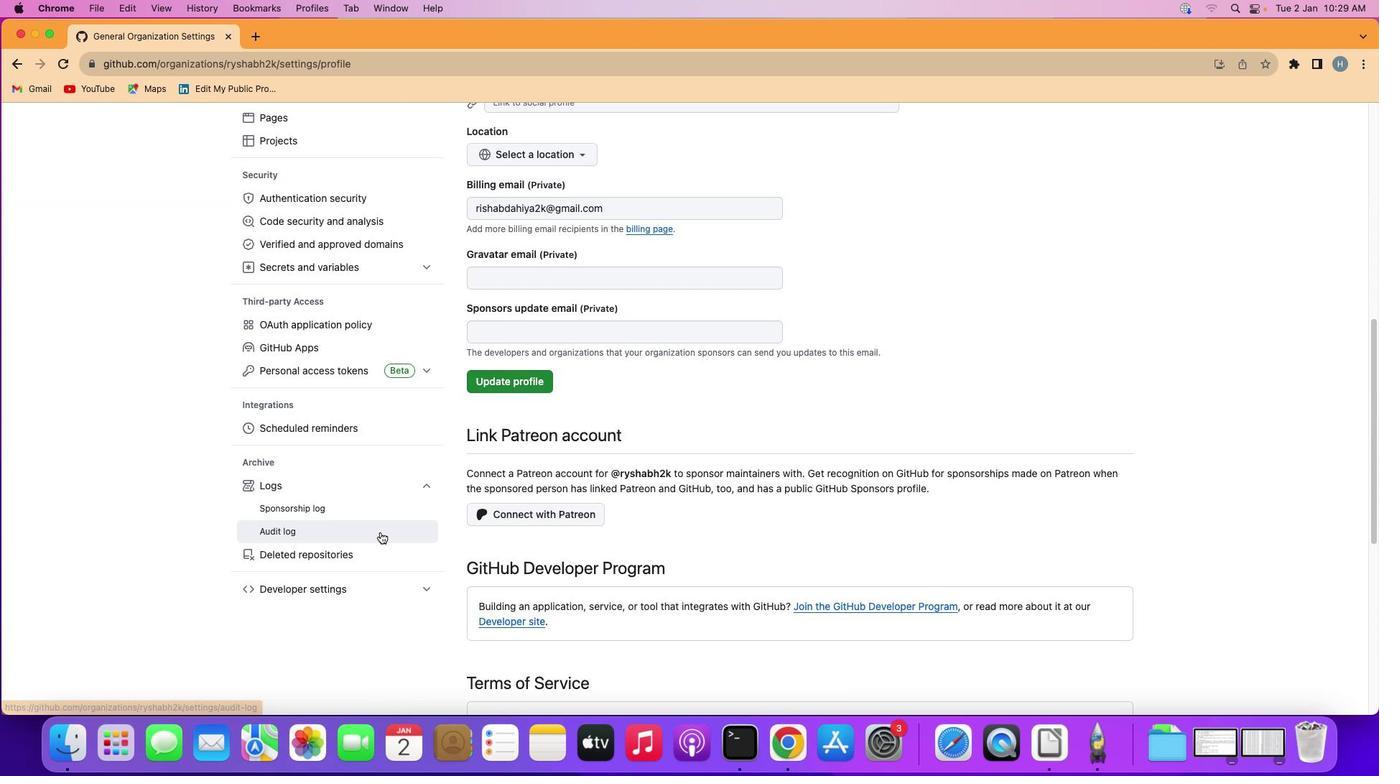 
Action: Mouse pressed left at (380, 532)
Screenshot: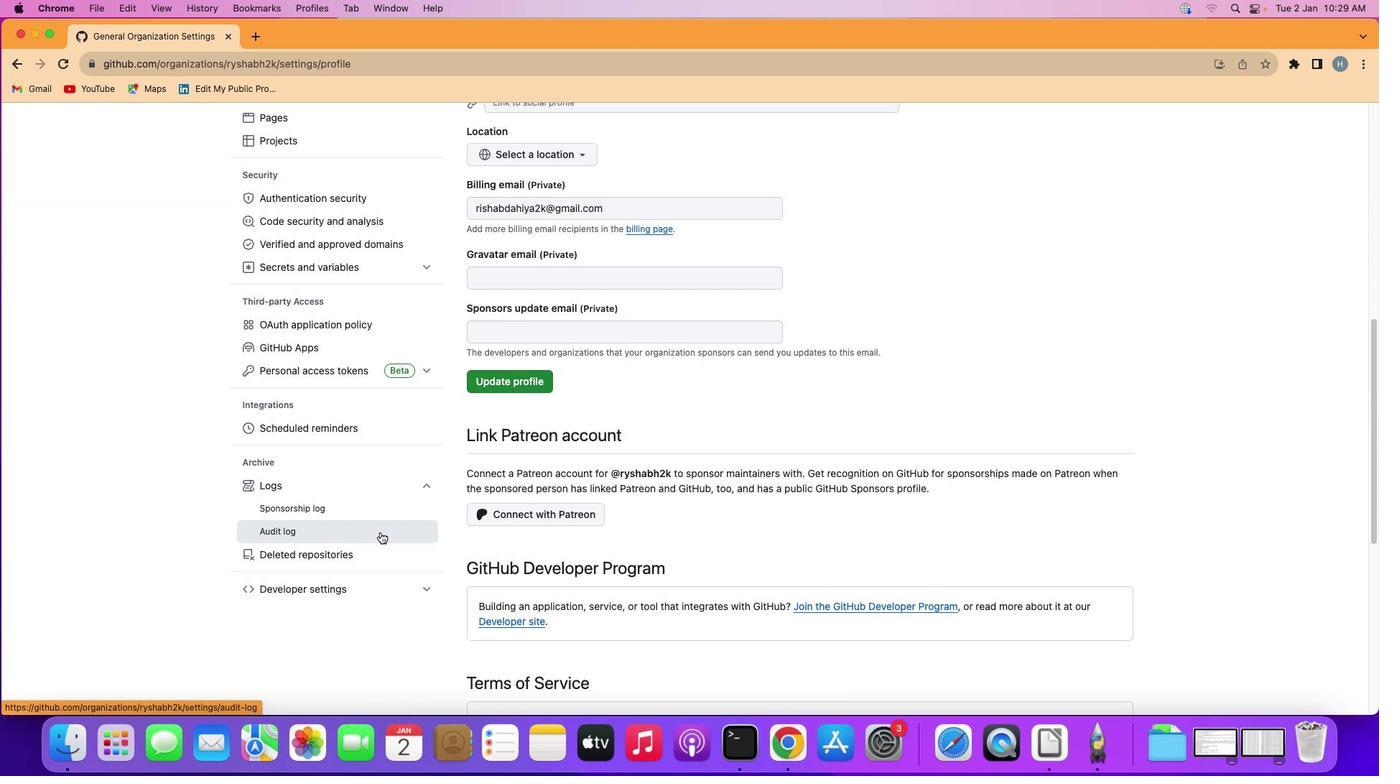 
Action: Mouse moved to (519, 421)
Screenshot: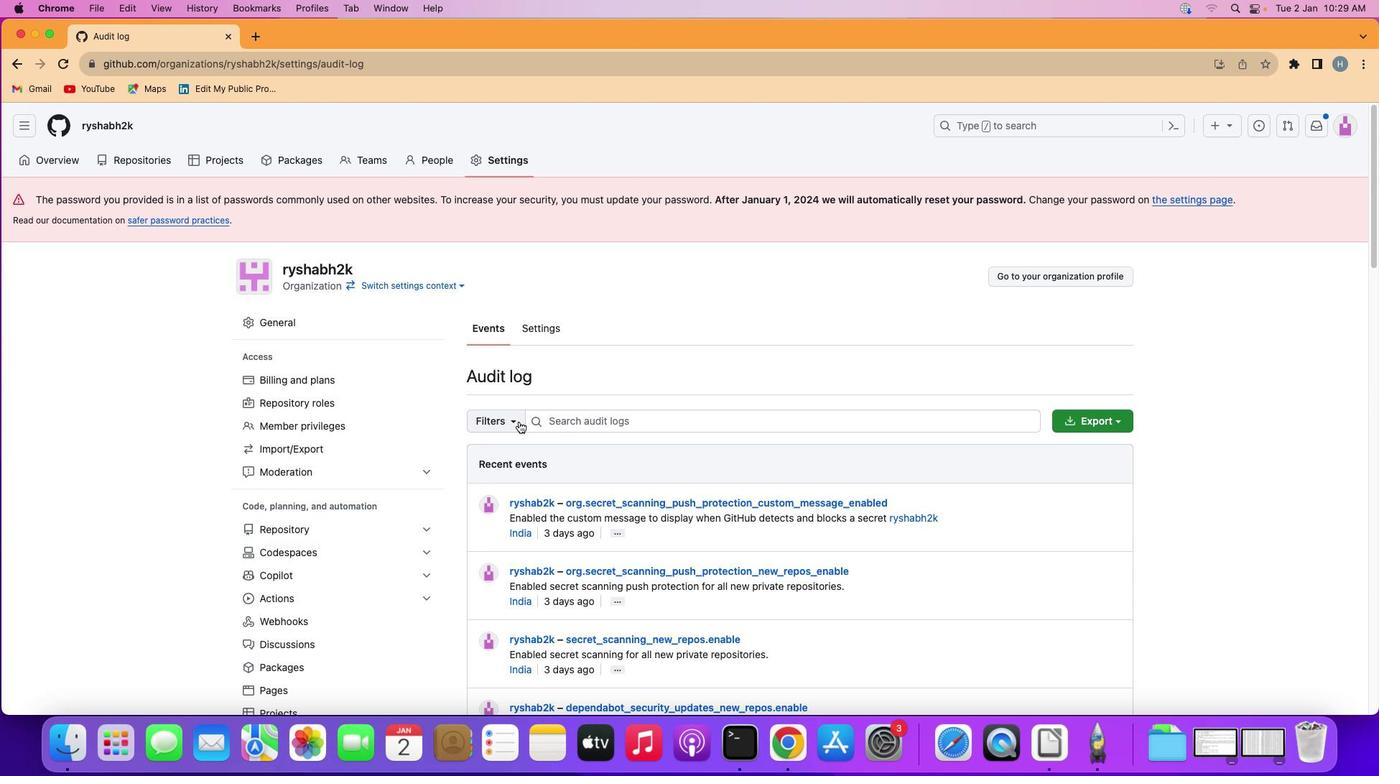 
Action: Mouse pressed left at (519, 421)
Screenshot: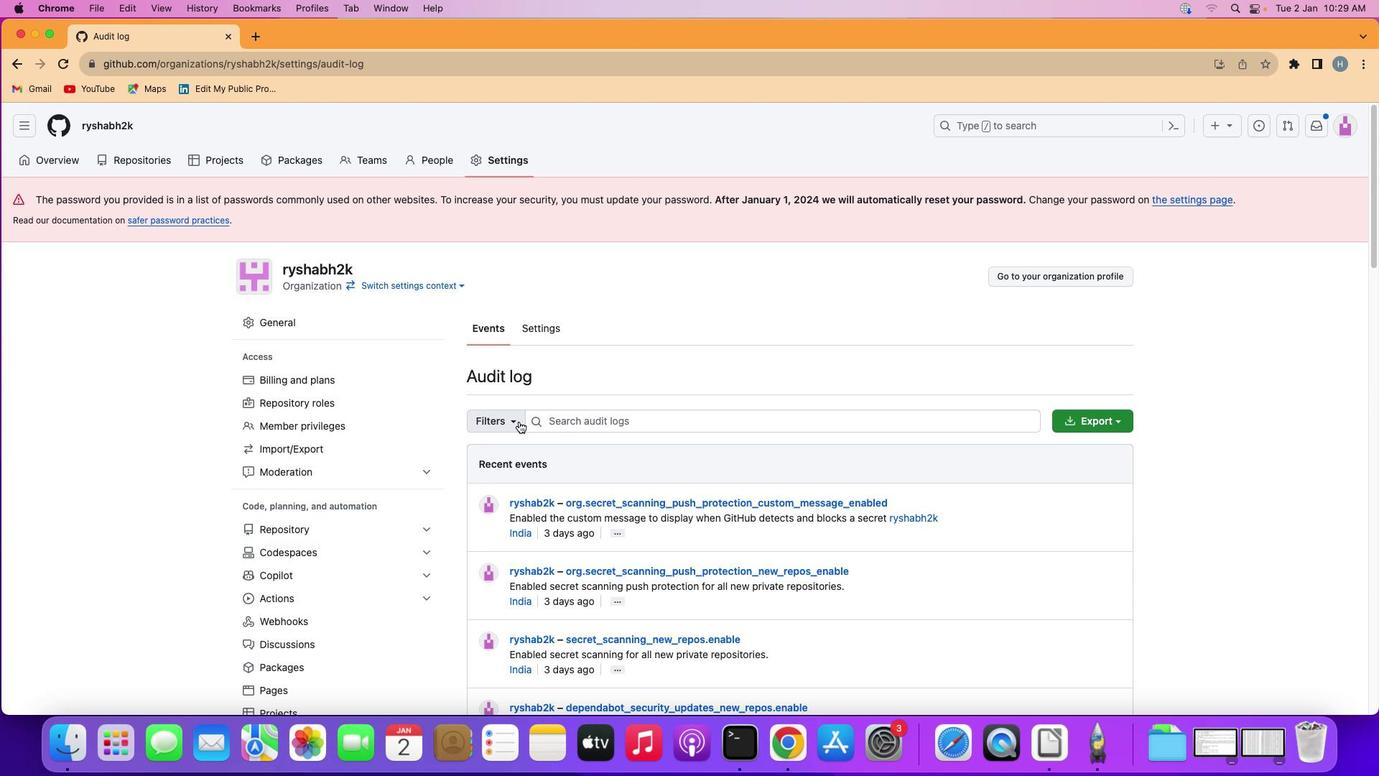 
Action: Mouse moved to (536, 641)
Screenshot: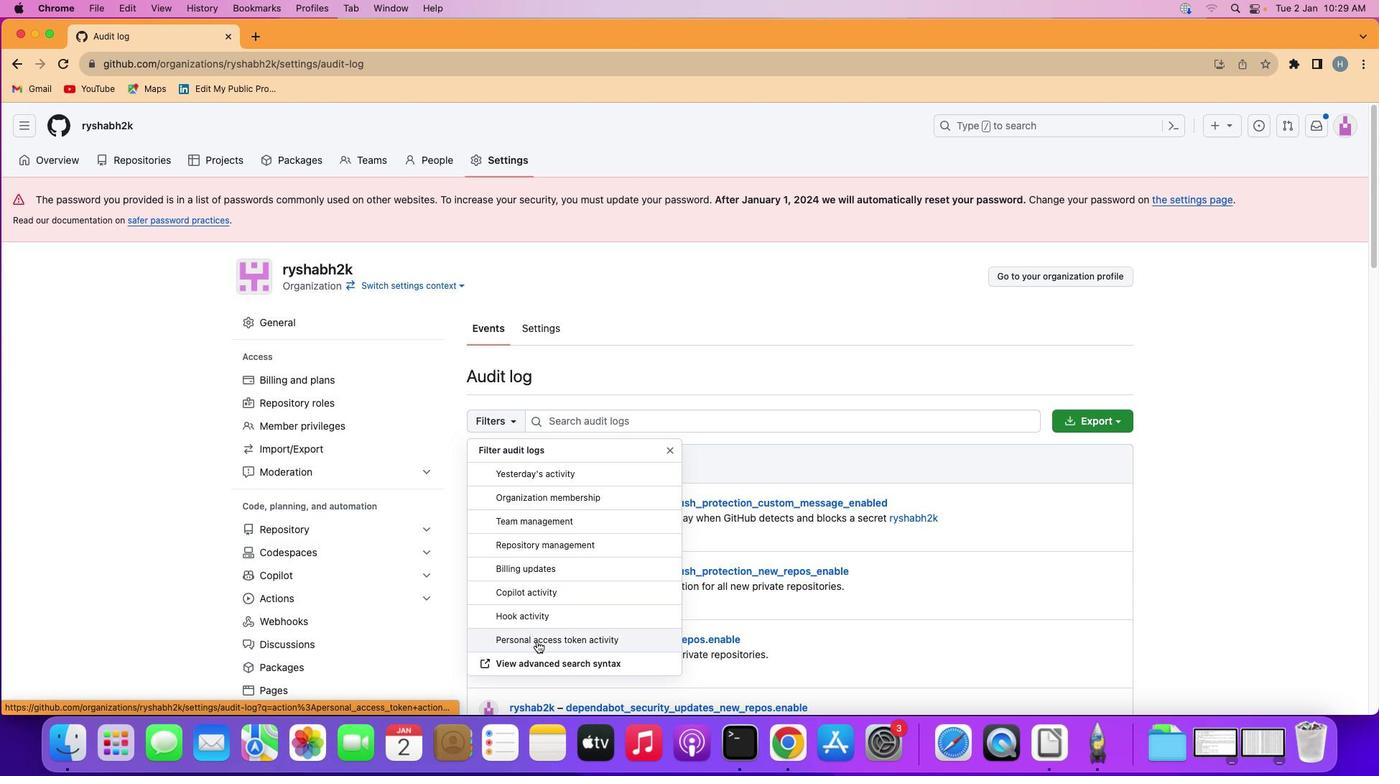 
Action: Mouse pressed left at (536, 641)
Screenshot: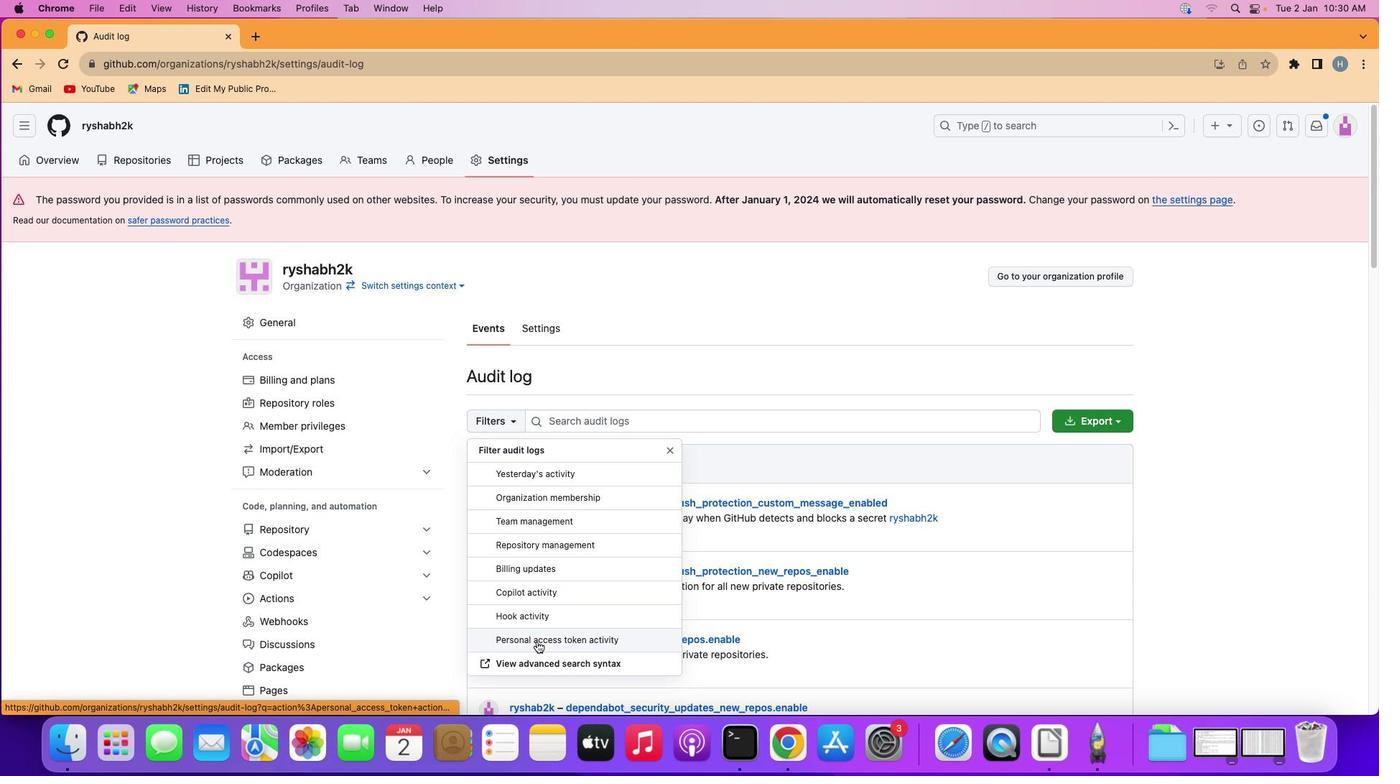 
